 Task: In the Company queenszoo.com, Add note: 'Add a note to conduct a competitive analysis of key competitors.'. Mark checkbox to create task to follow up ': In 3 business days '. Create task, with  description: Physical meeting done, Add due date: Today; Add reminder: 30 Minutes before. Set Priority High and add note: Review the attached proposal. Logged in from softage.1@softage.net
Action: Mouse moved to (107, 65)
Screenshot: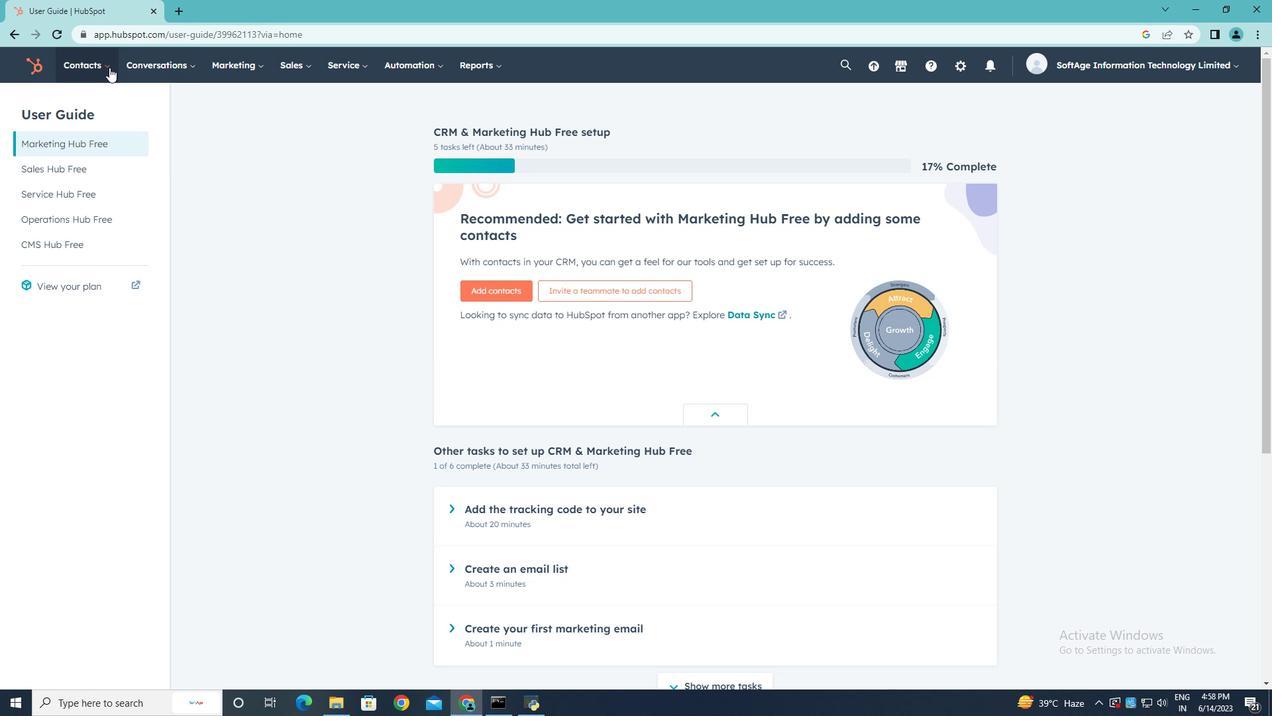 
Action: Mouse pressed left at (107, 65)
Screenshot: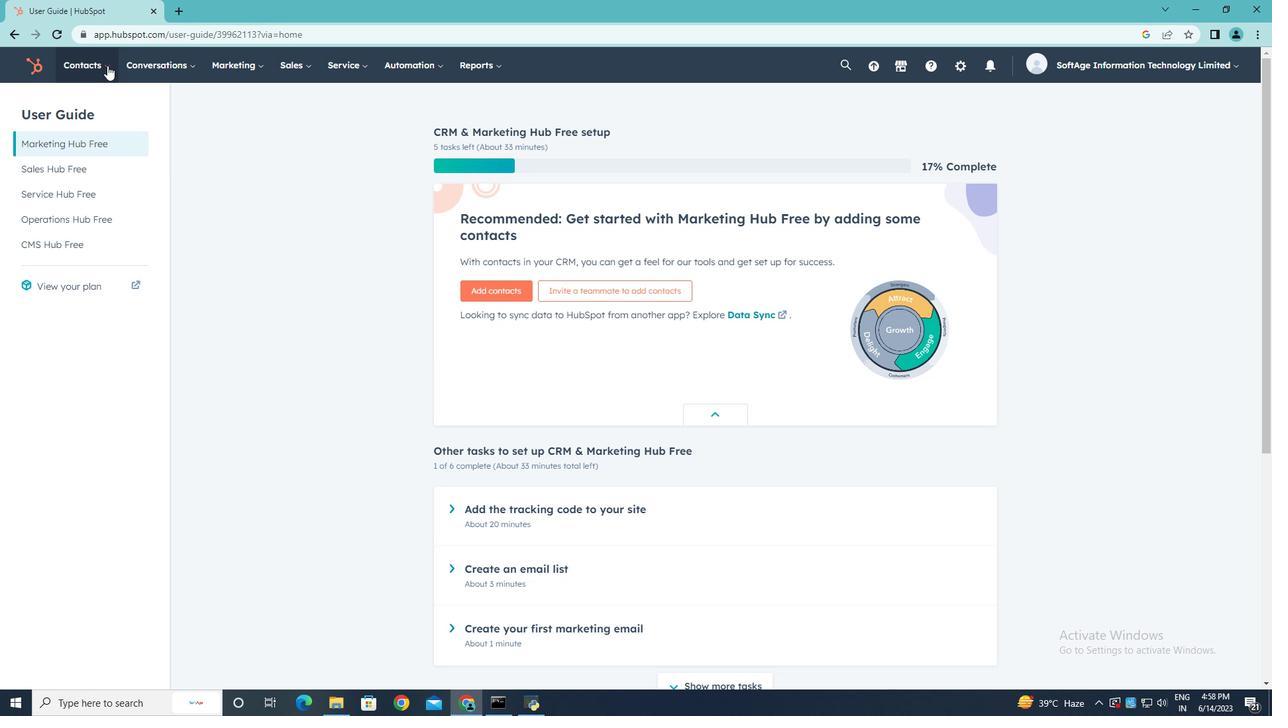
Action: Mouse moved to (94, 127)
Screenshot: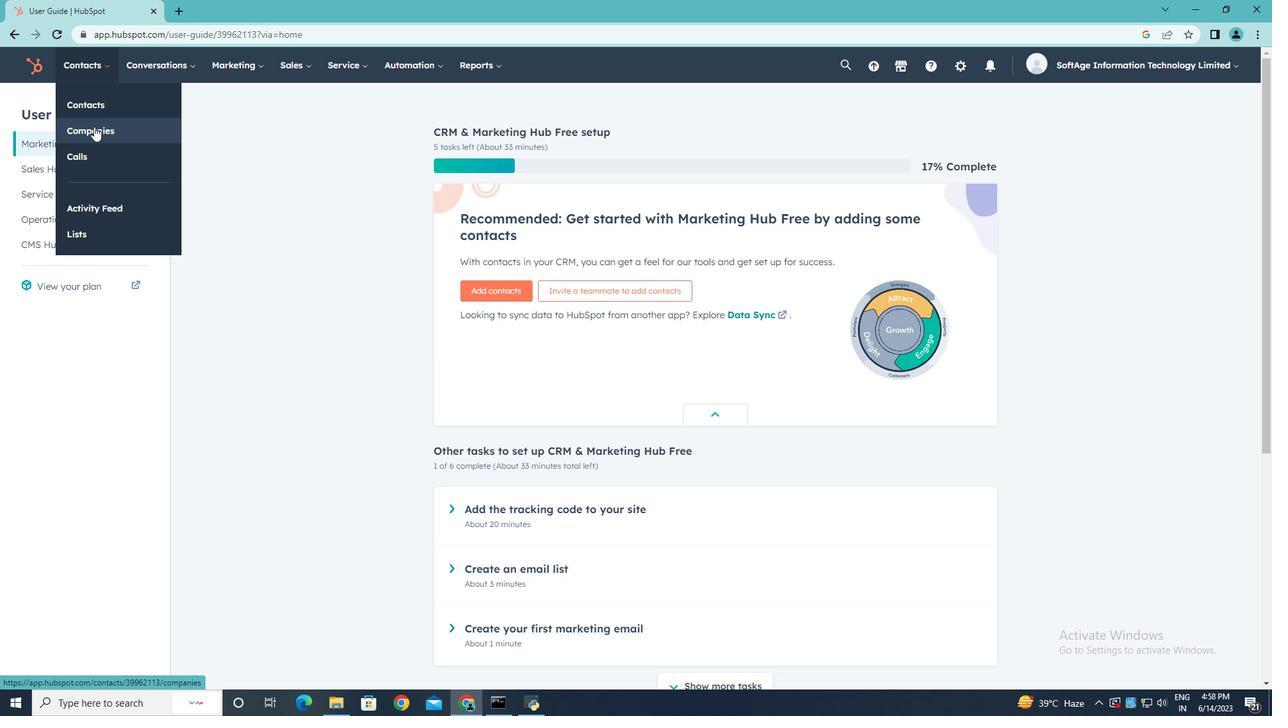 
Action: Mouse pressed left at (94, 127)
Screenshot: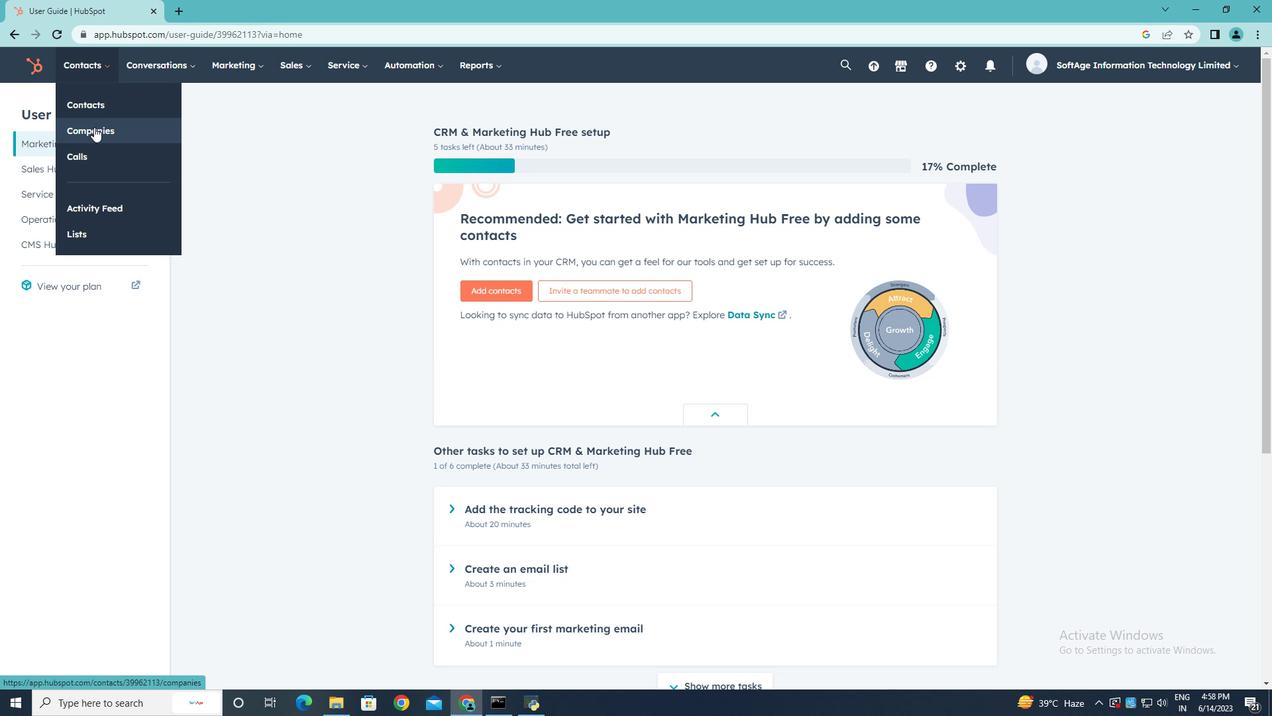 
Action: Mouse moved to (84, 213)
Screenshot: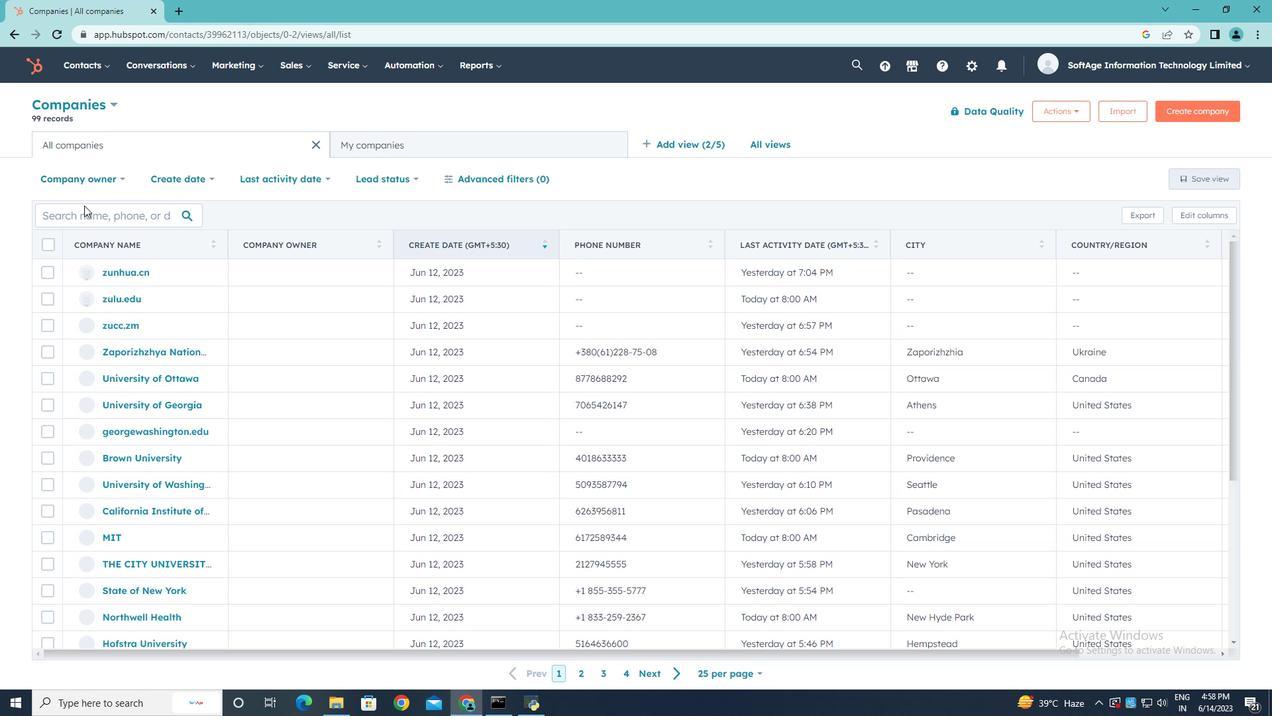 
Action: Mouse pressed left at (84, 213)
Screenshot: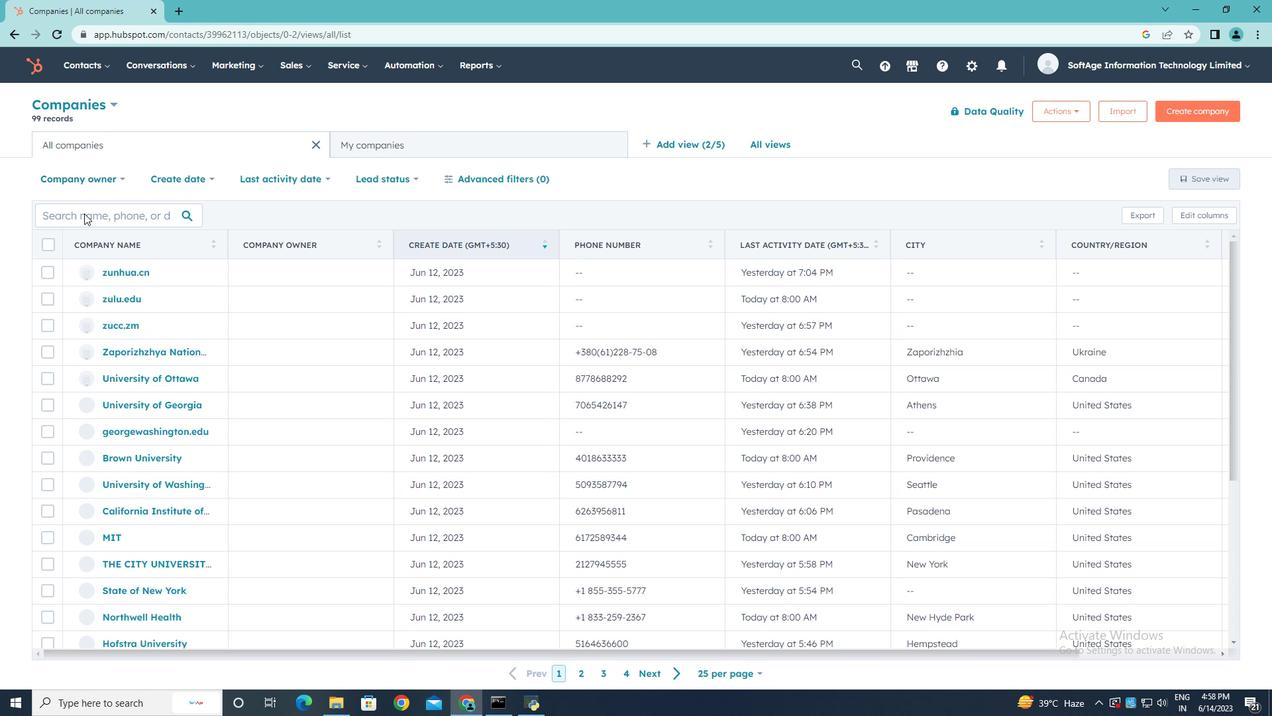 
Action: Key pressed queenszoo.com
Screenshot: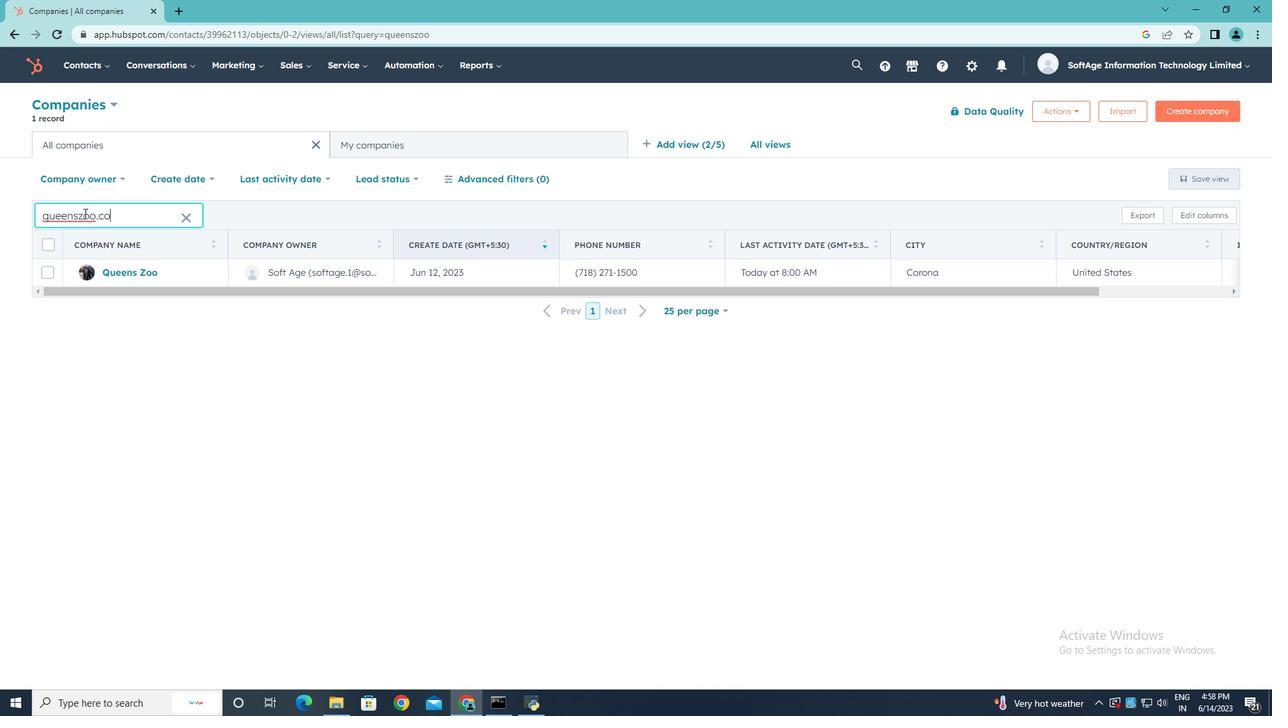 
Action: Mouse moved to (118, 269)
Screenshot: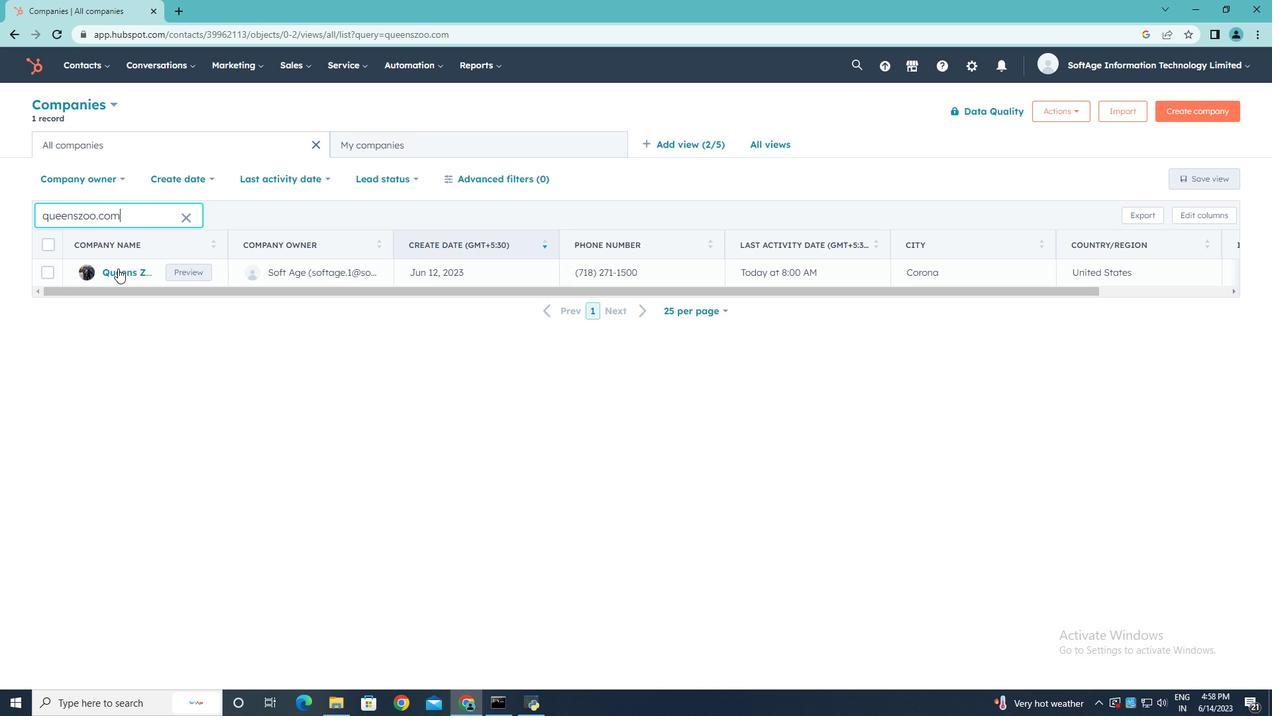 
Action: Mouse pressed left at (118, 269)
Screenshot: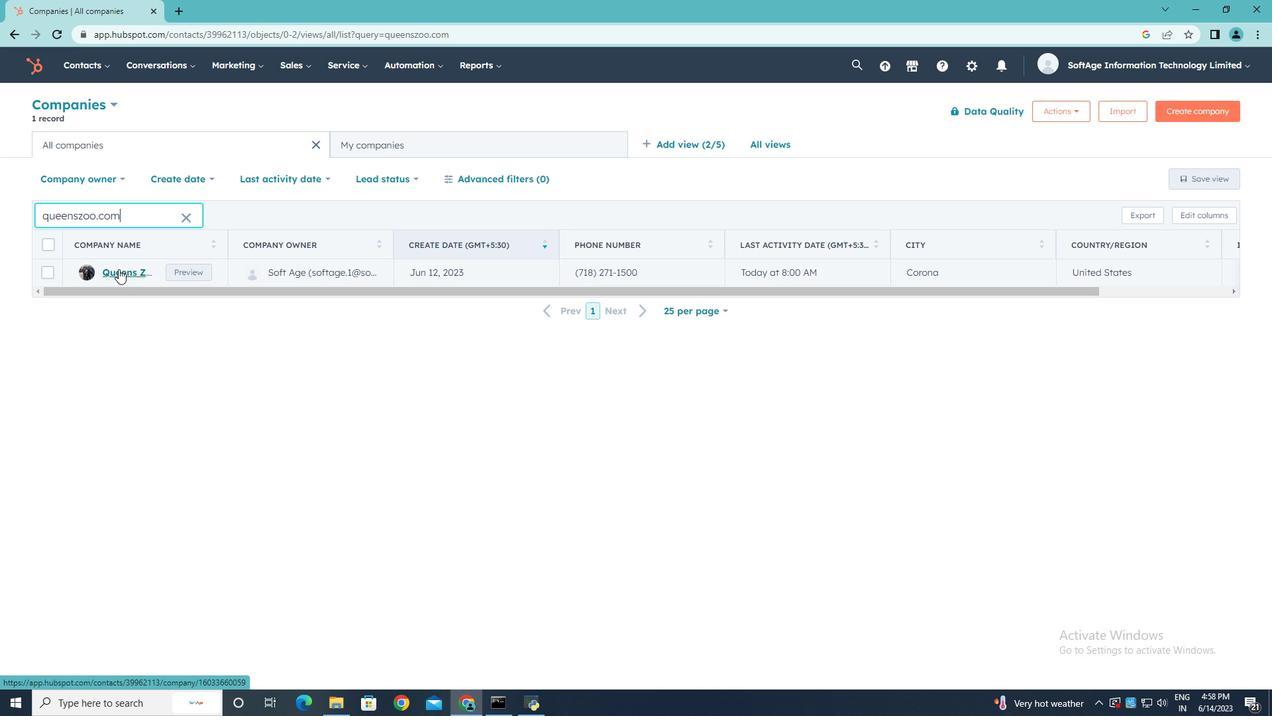 
Action: Key pressed <Key.shift><Key.shift><Key.shift><Key.shift><Key.shift><Key.shift><Key.shift><Key.shift><Key.shift><Key.shift>
Screenshot: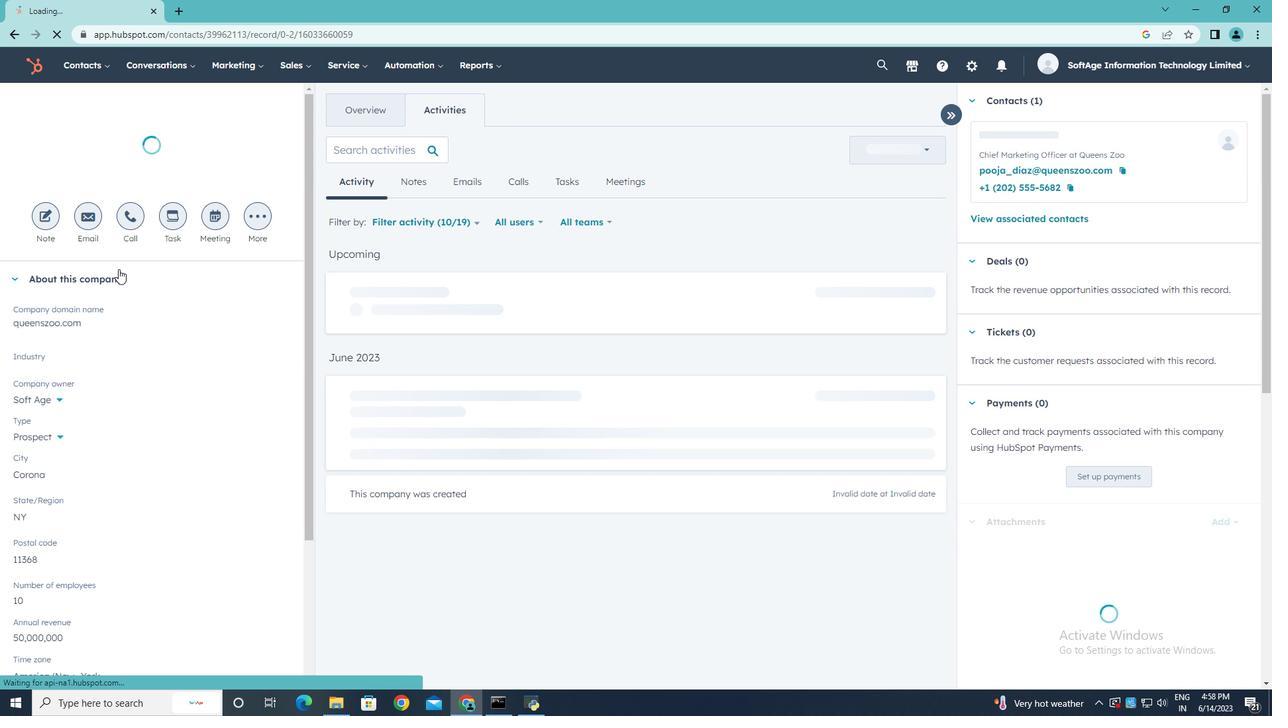 
Action: Mouse moved to (45, 222)
Screenshot: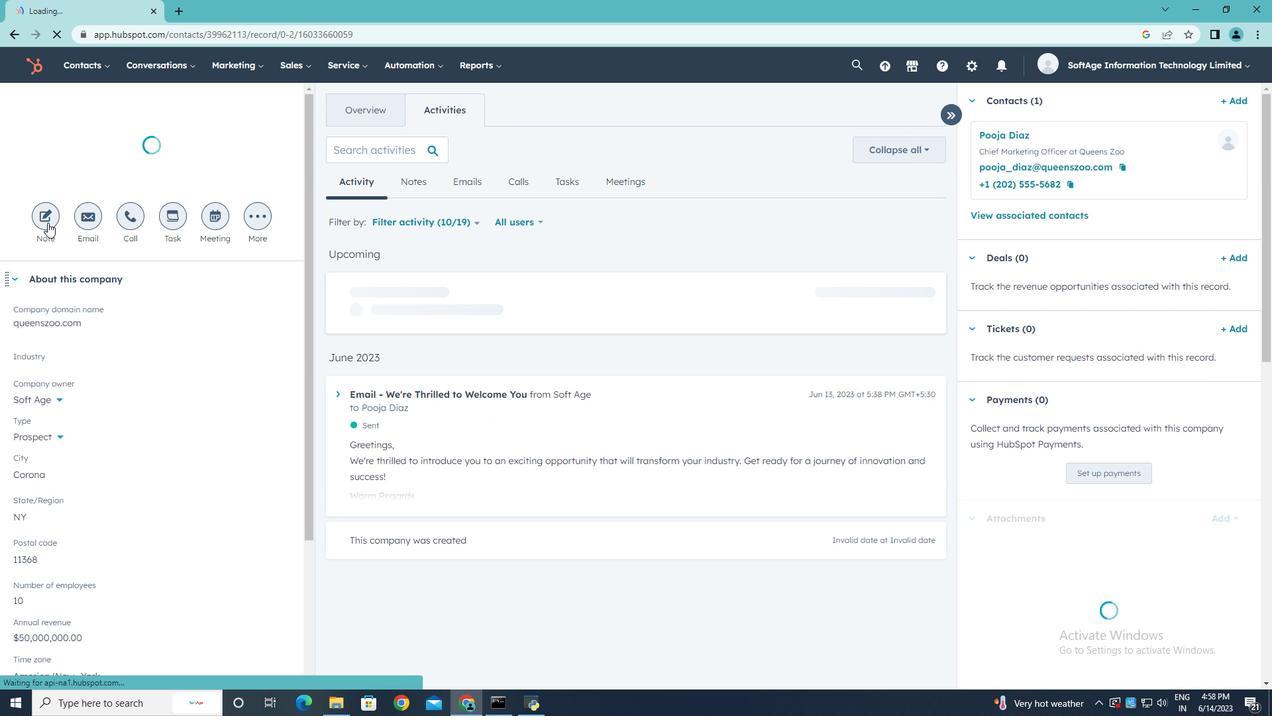 
Action: Mouse pressed left at (45, 222)
Screenshot: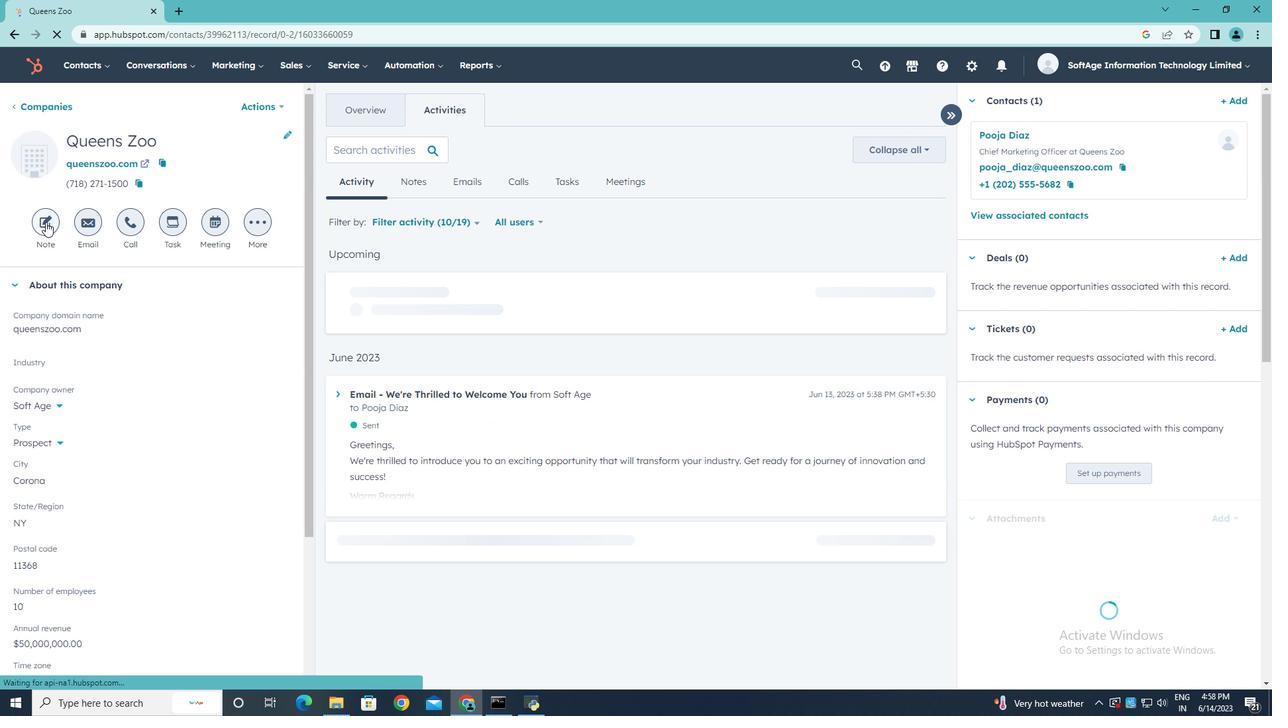 
Action: Key pressed <Key.shift>AAdd<Key.space>a<Key.space>note<Key.space>to<Key.space>conduct<Key.space>a<Key.space>competitive<Key.space>analu<Key.backspace>ysis<Key.space>of<Key.space>key<Key.space>competitors.
Screenshot: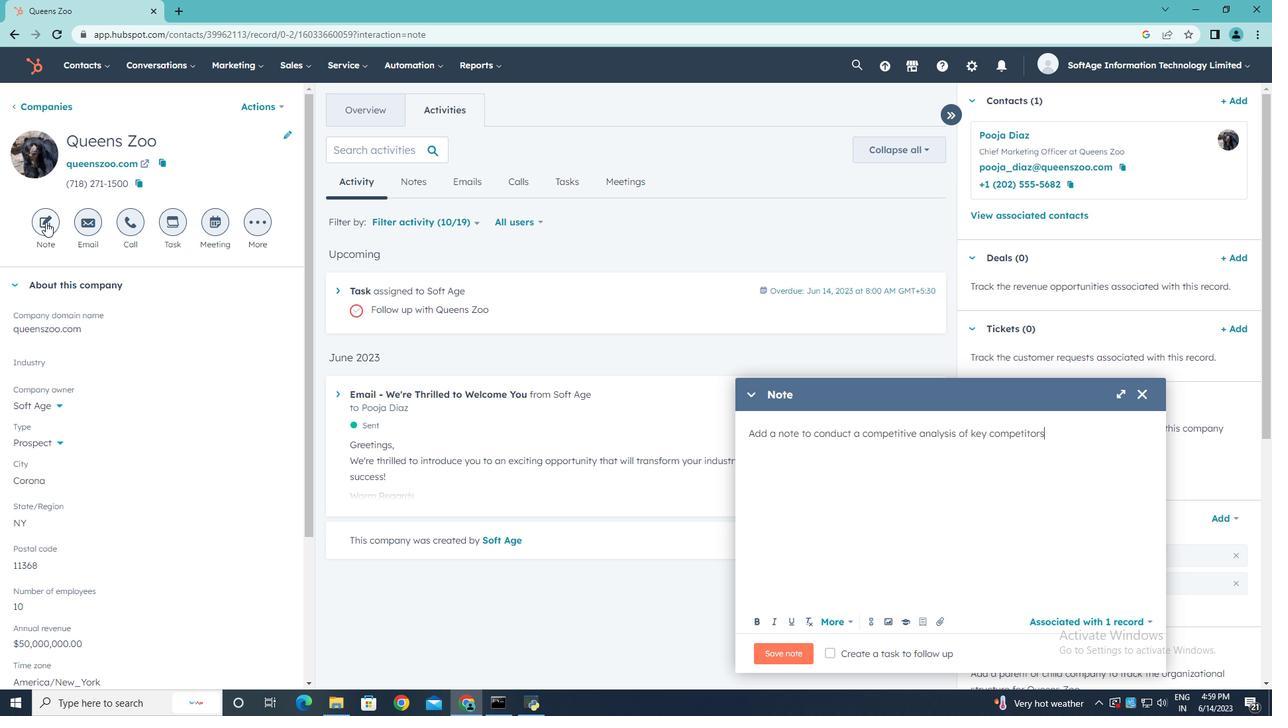 
Action: Mouse moved to (834, 654)
Screenshot: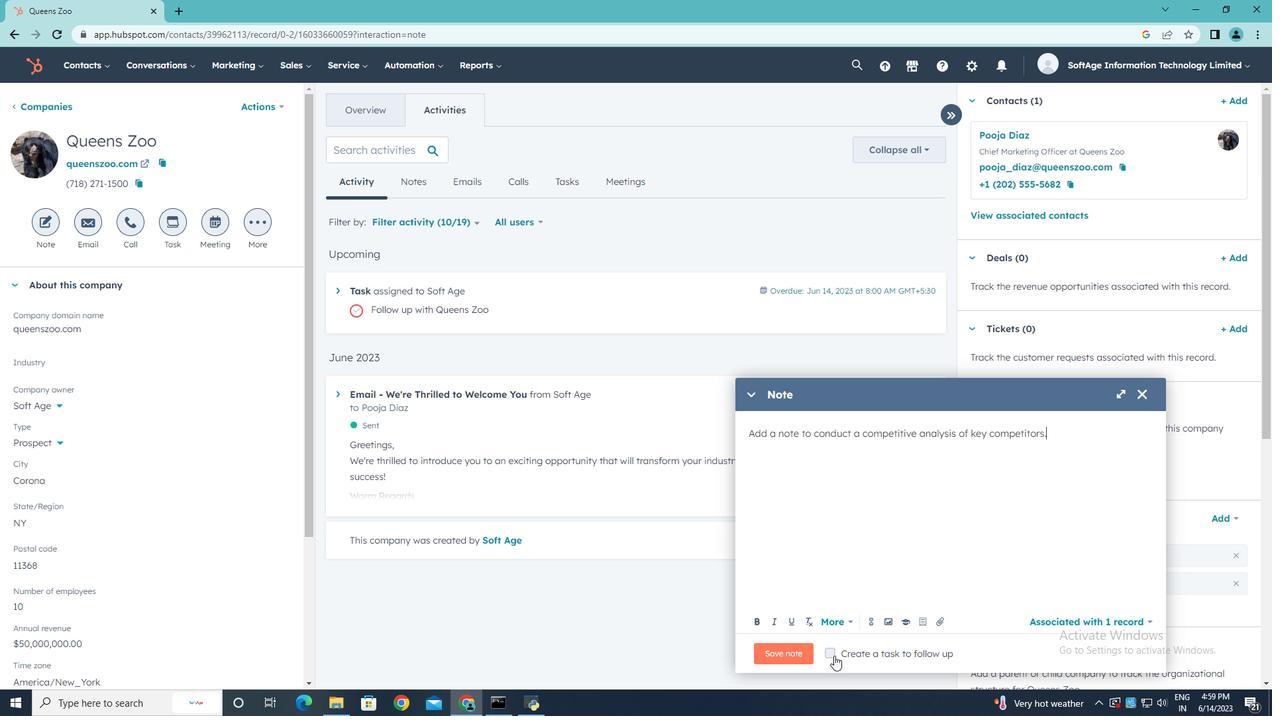
Action: Mouse pressed left at (834, 654)
Screenshot: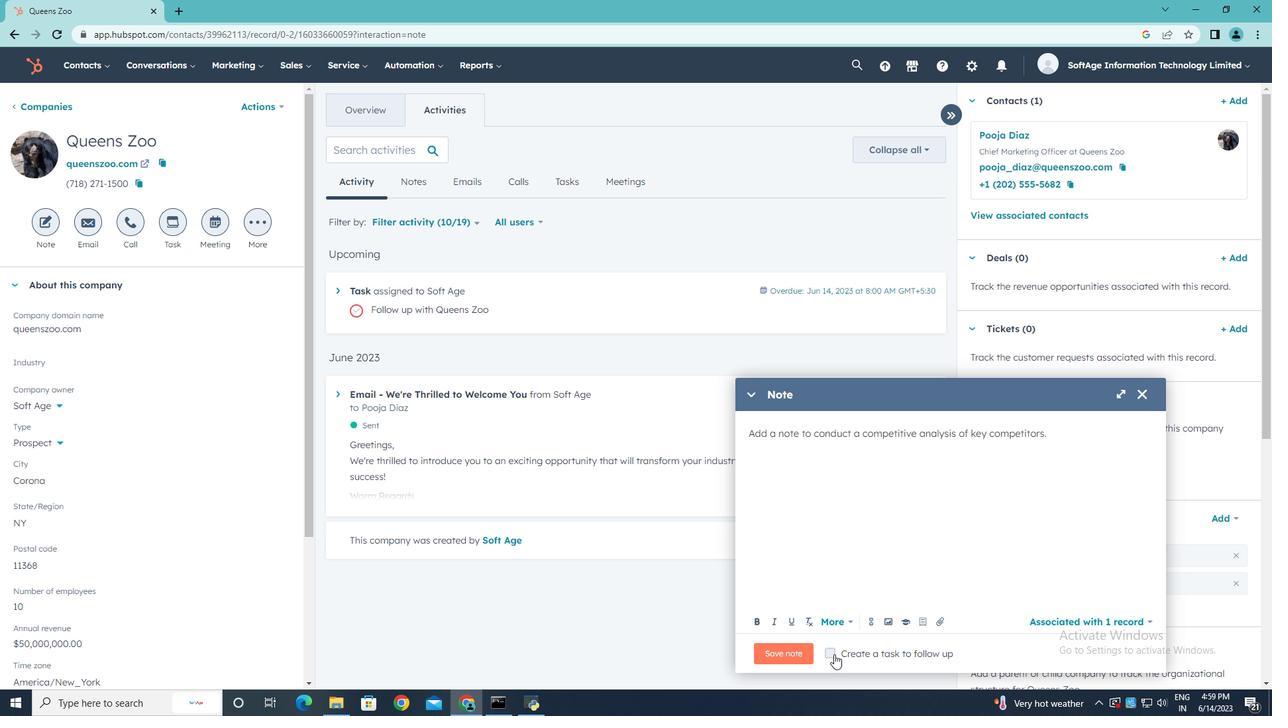 
Action: Mouse moved to (1099, 651)
Screenshot: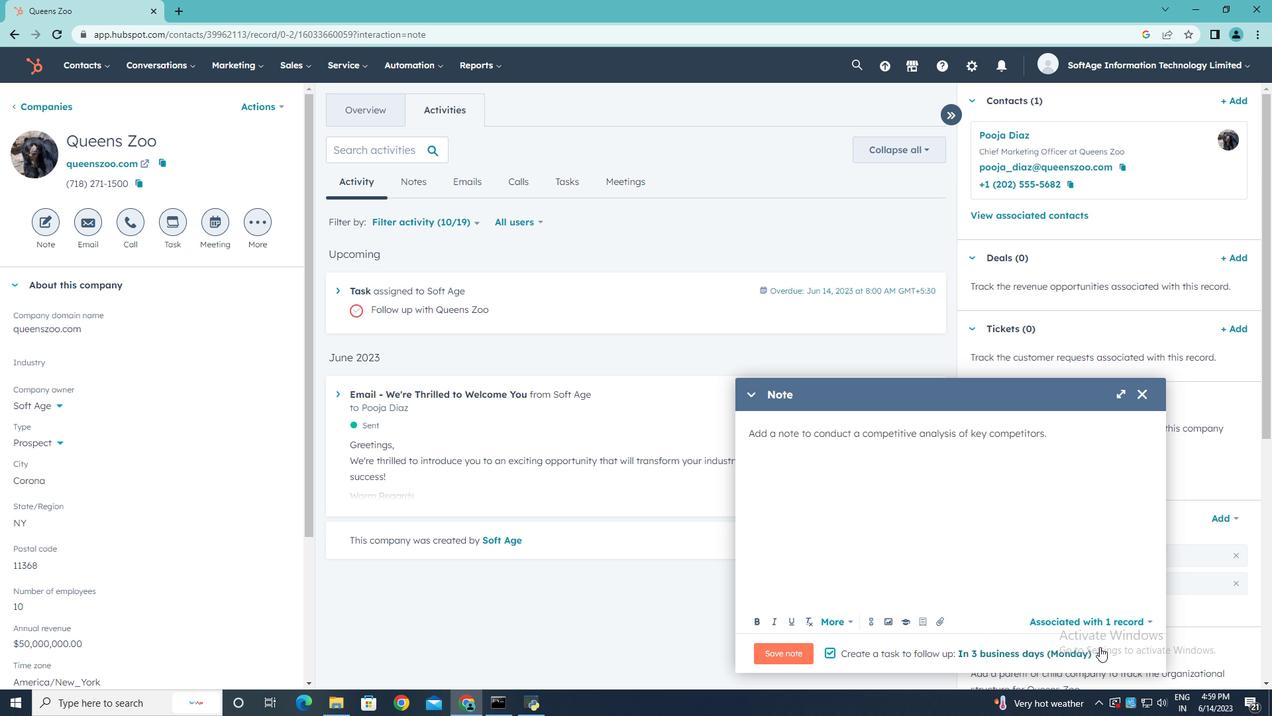 
Action: Mouse pressed left at (1099, 651)
Screenshot: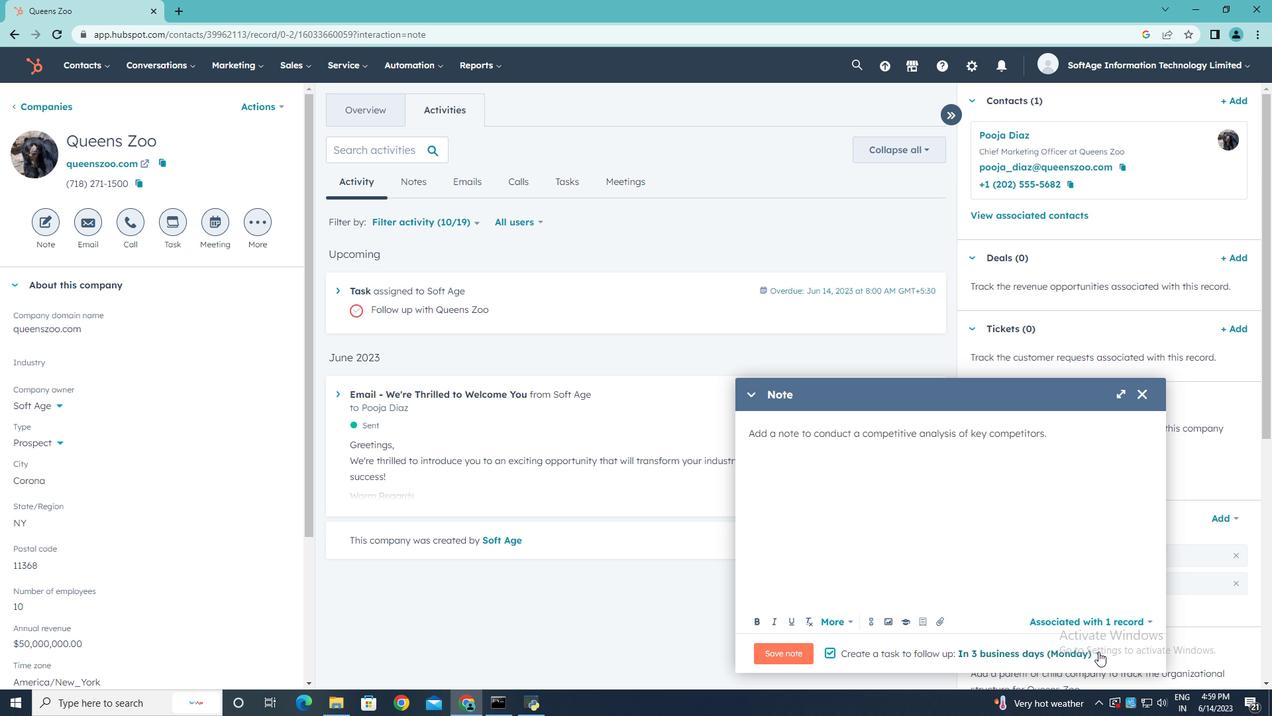 
Action: Mouse moved to (1052, 526)
Screenshot: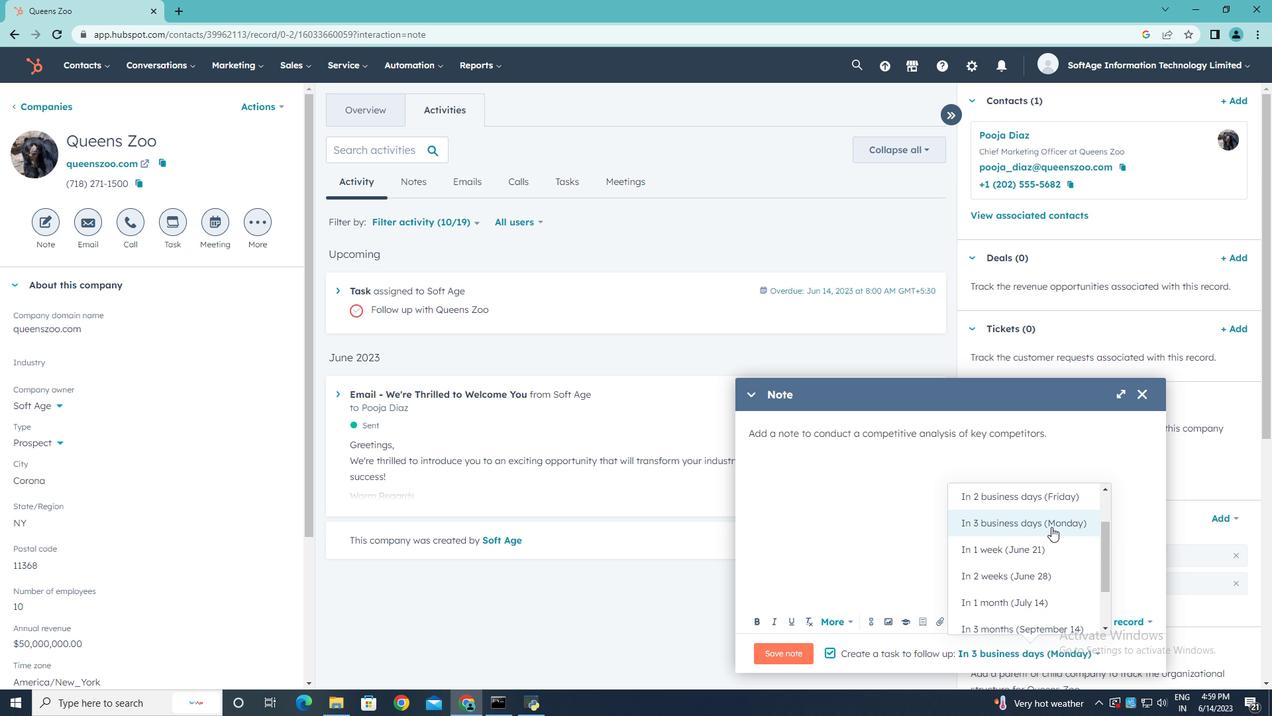 
Action: Mouse pressed left at (1052, 526)
Screenshot: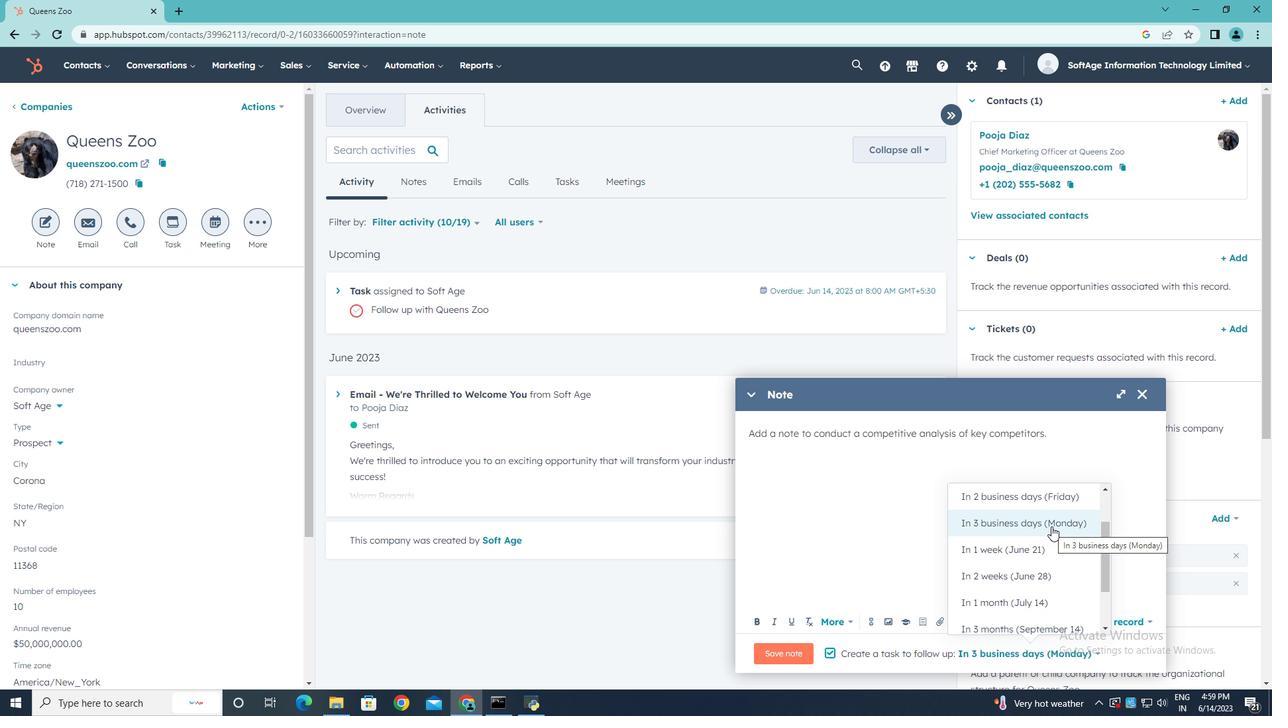
Action: Mouse moved to (789, 655)
Screenshot: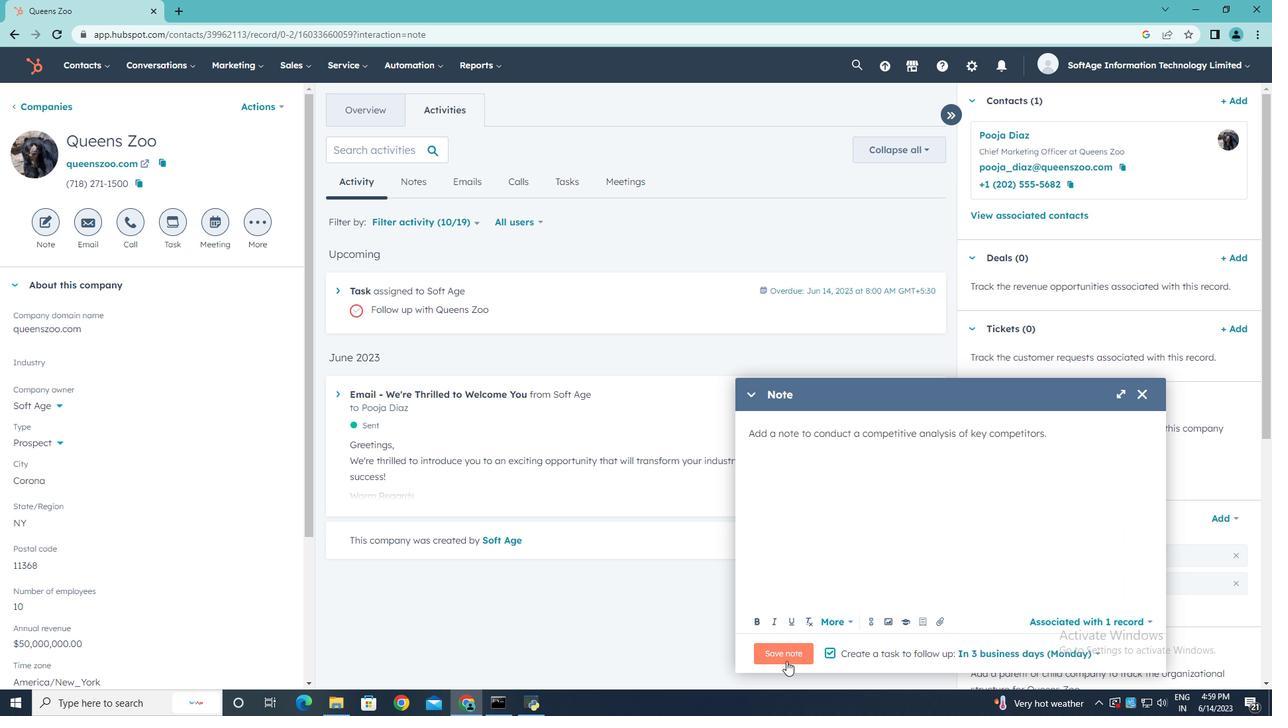 
Action: Mouse pressed left at (789, 655)
Screenshot: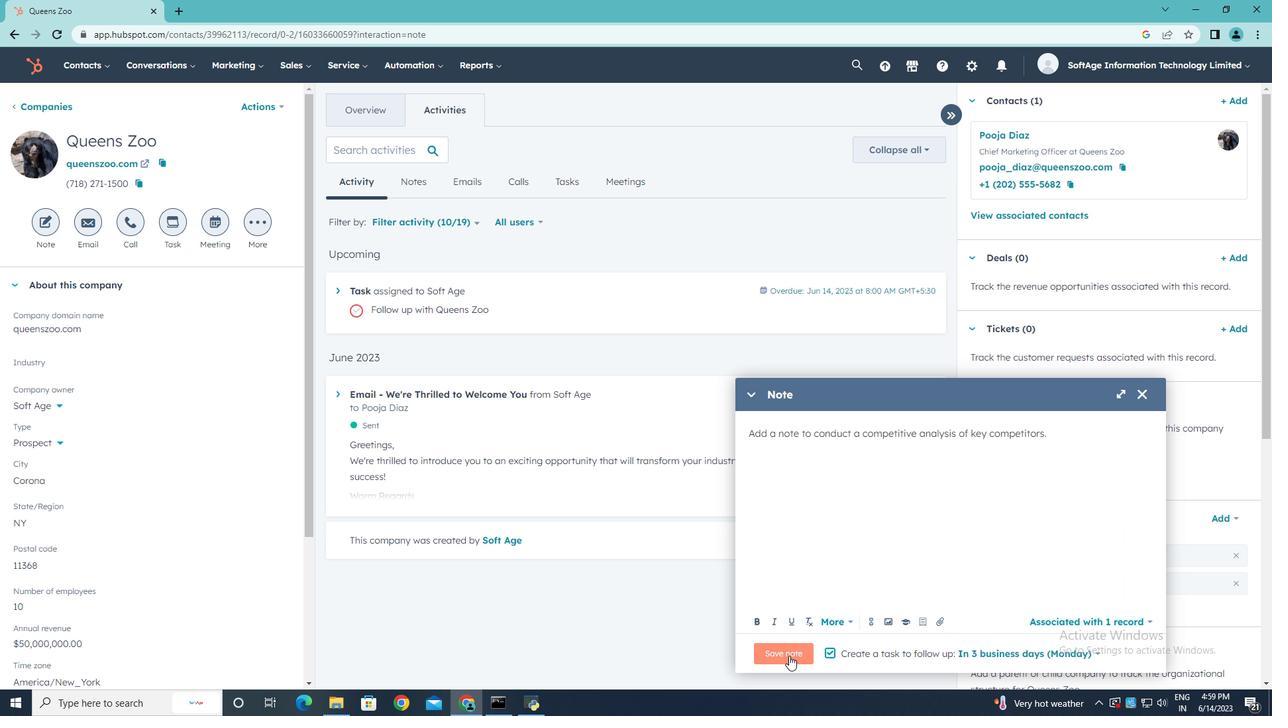 
Action: Mouse moved to (170, 219)
Screenshot: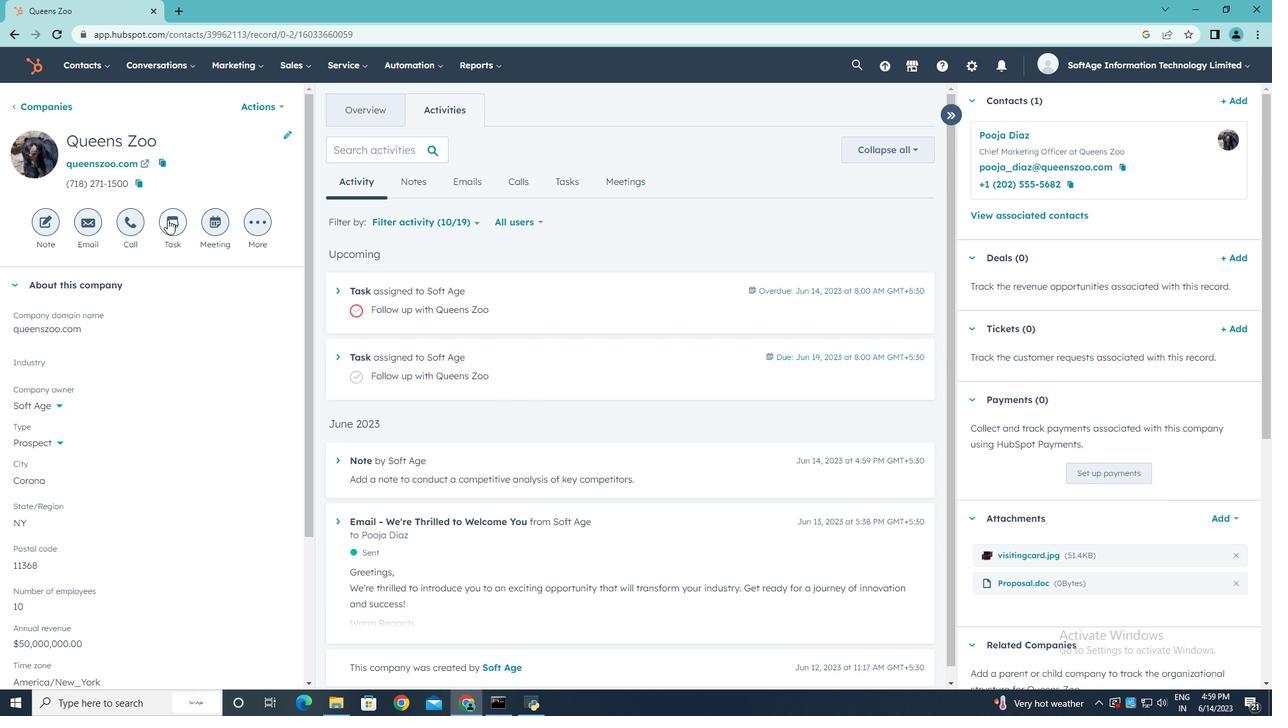 
Action: Mouse pressed left at (170, 219)
Screenshot: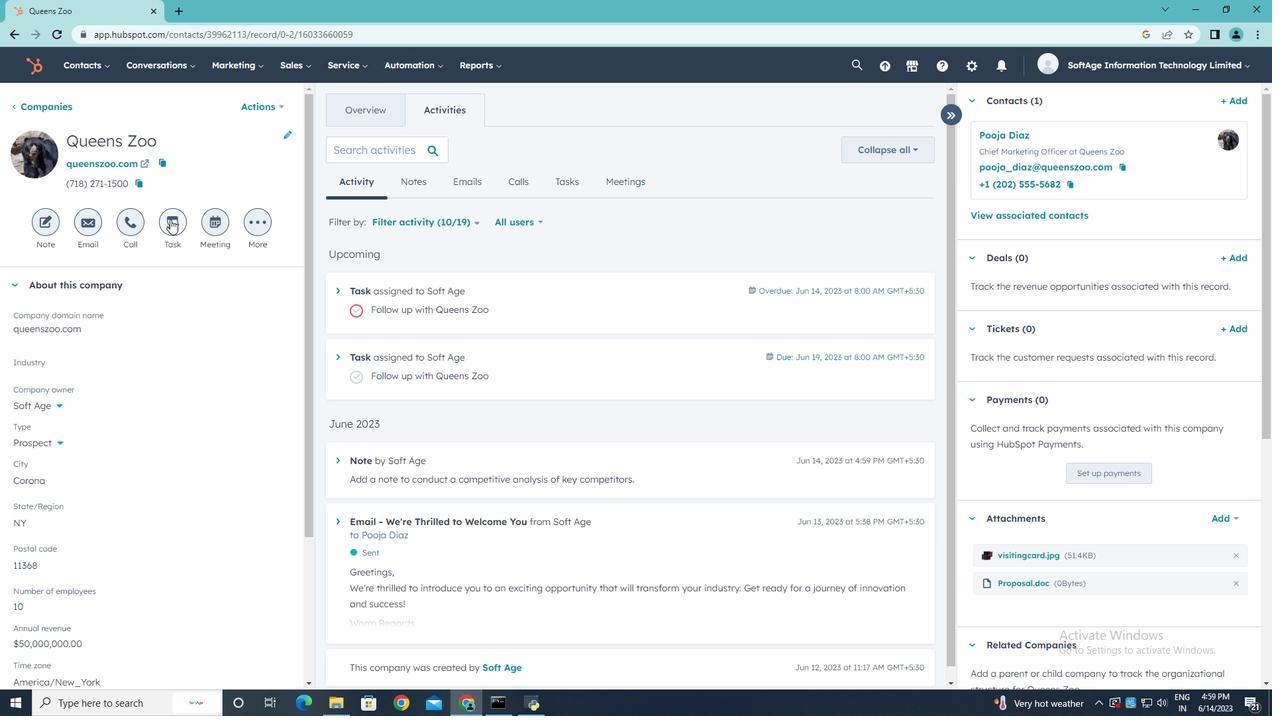 
Action: Mouse moved to (832, 371)
Screenshot: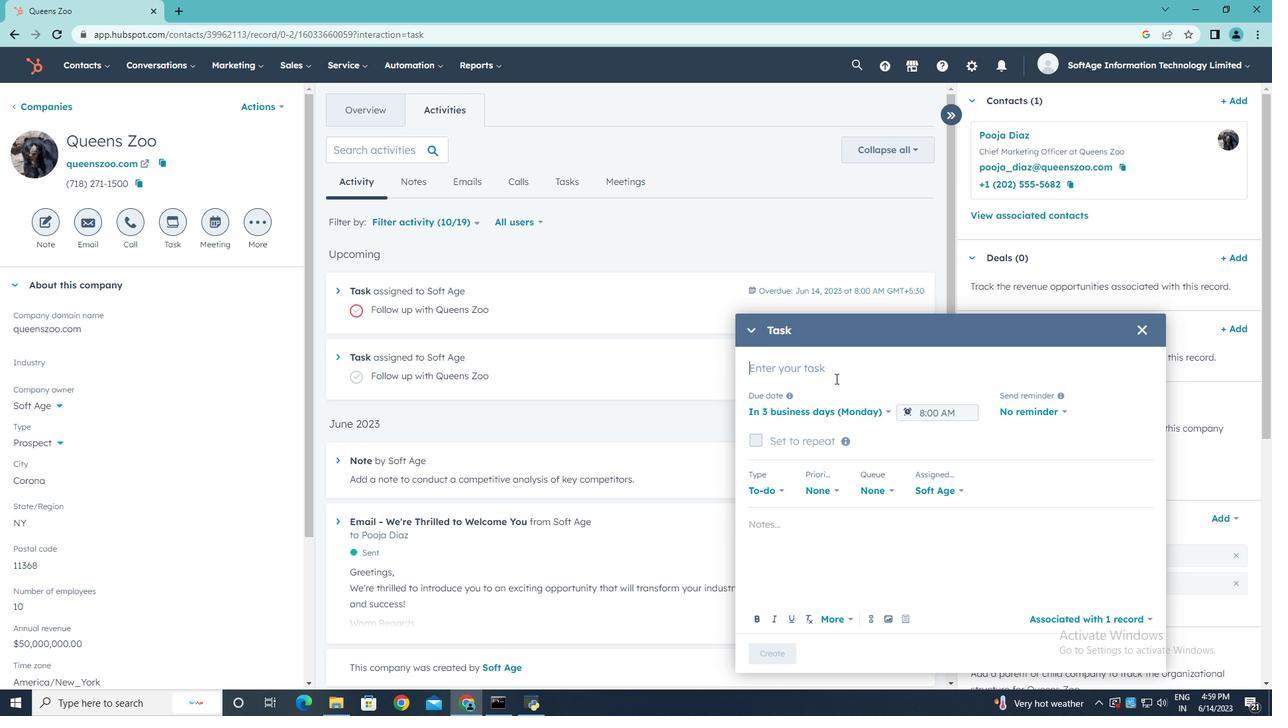 
Action: Mouse pressed left at (832, 371)
Screenshot: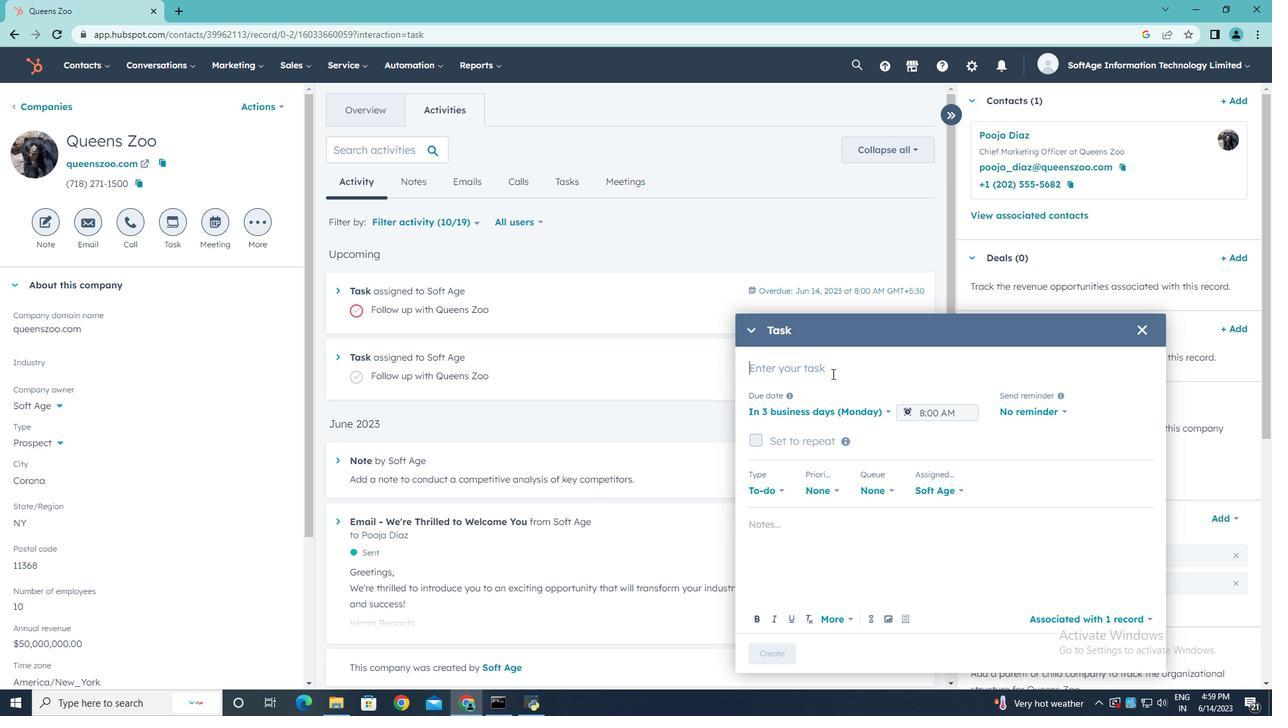 
Action: Key pressed <Key.shift><Key.shift><Key.shift><Key.shift><Key.shift><Key.shift><Key.shift><Key.shift><Key.shift><Key.shift><Key.shift><Key.shift><Key.shift><Key.shift>Physical<Key.space>meeting<Key.space>doi<Key.backspace>ne<Key.space>
Screenshot: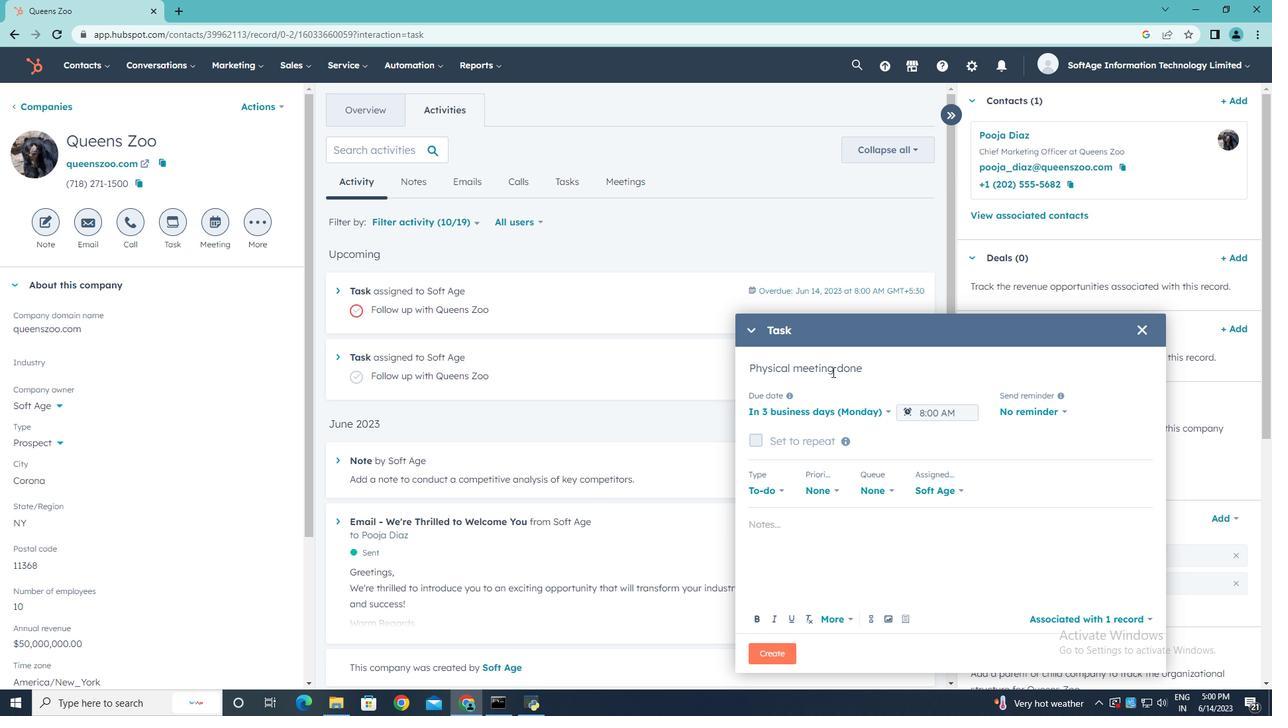 
Action: Mouse moved to (885, 411)
Screenshot: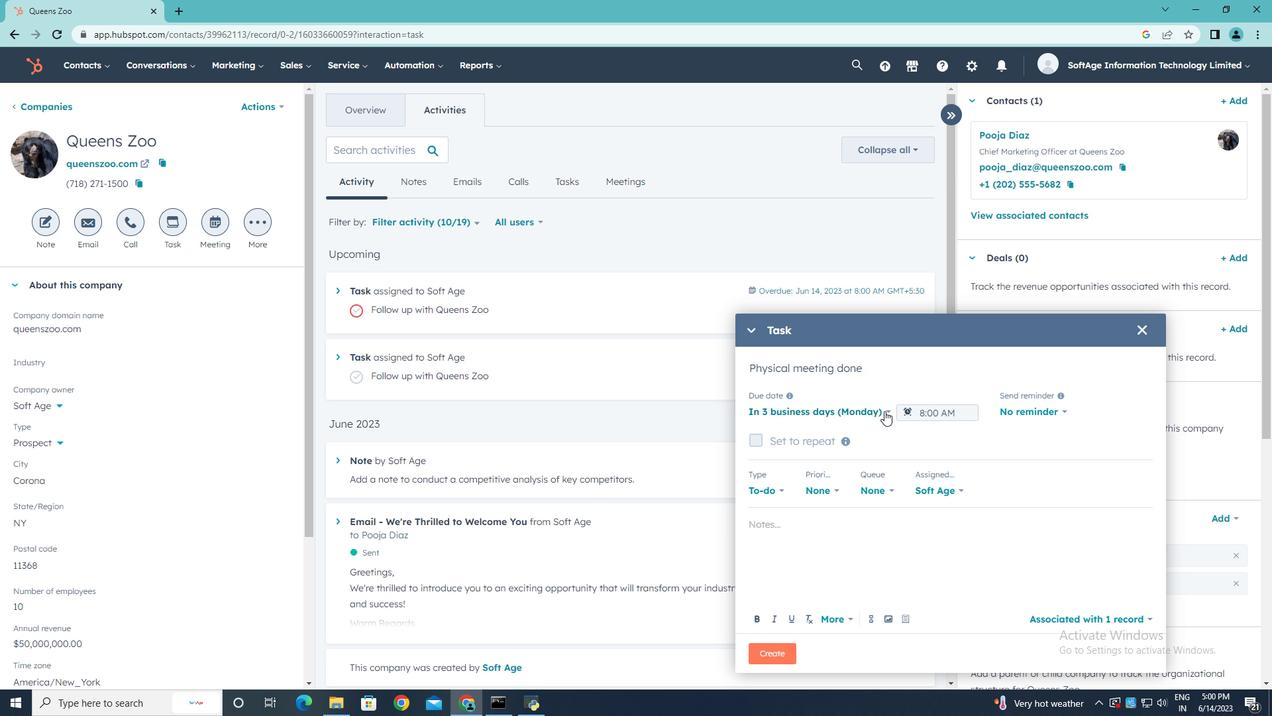 
Action: Mouse pressed left at (885, 411)
Screenshot: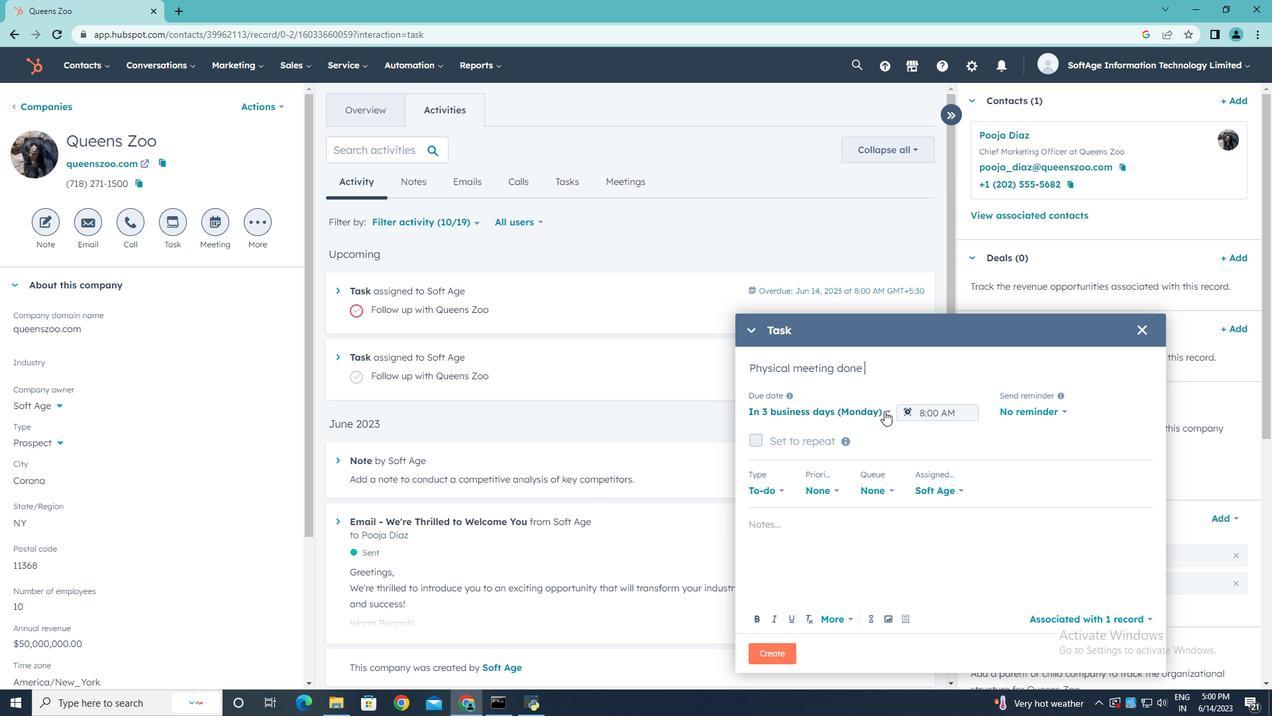 
Action: Mouse moved to (836, 457)
Screenshot: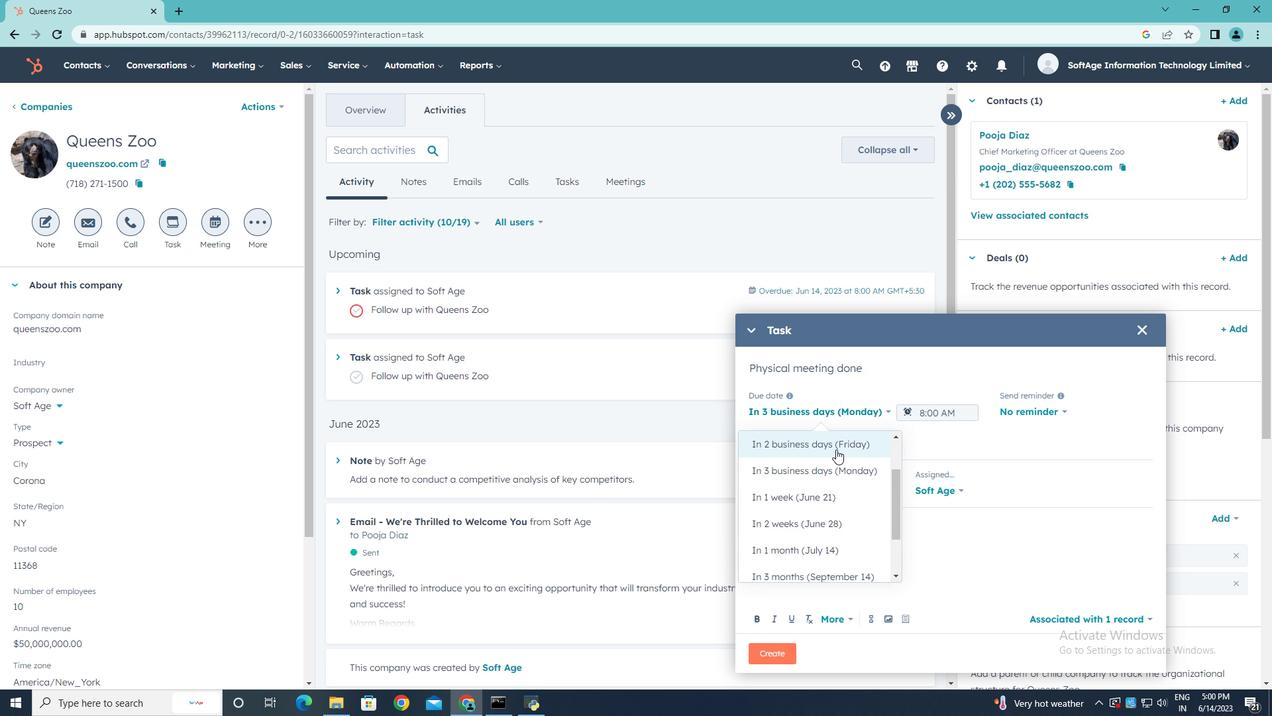 
Action: Mouse scrolled (836, 458) with delta (0, 0)
Screenshot: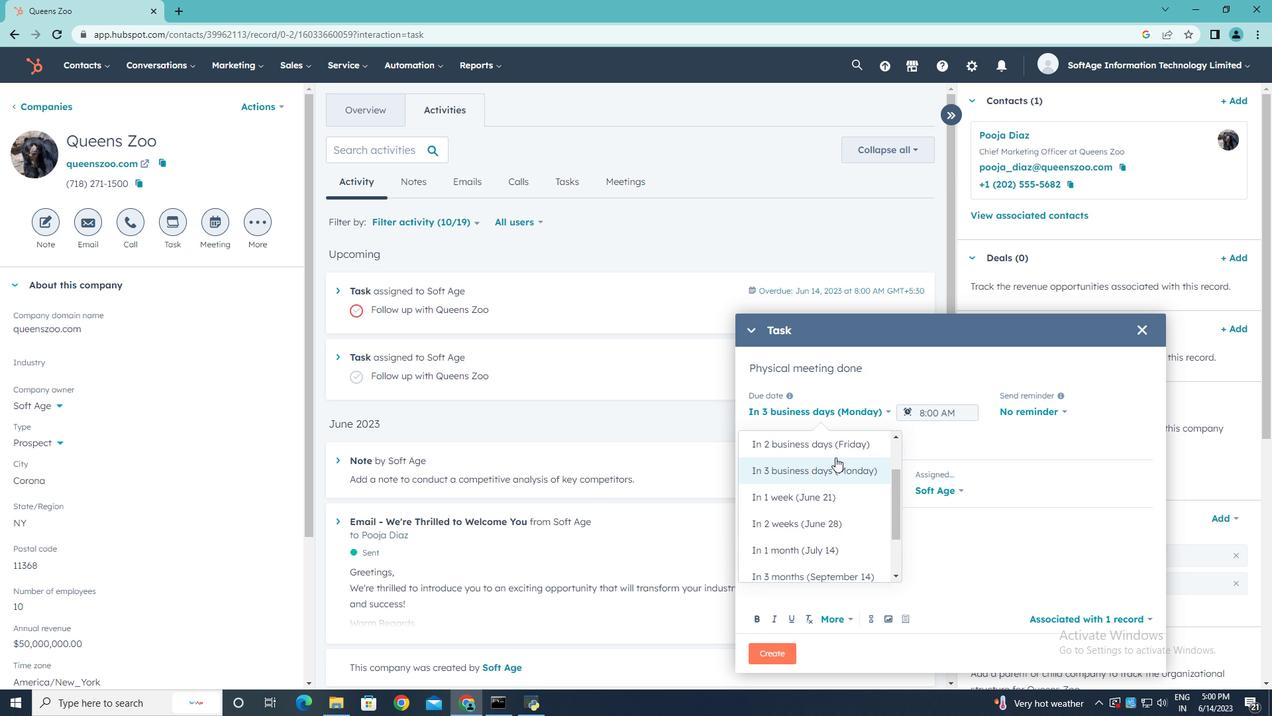 
Action: Mouse moved to (825, 471)
Screenshot: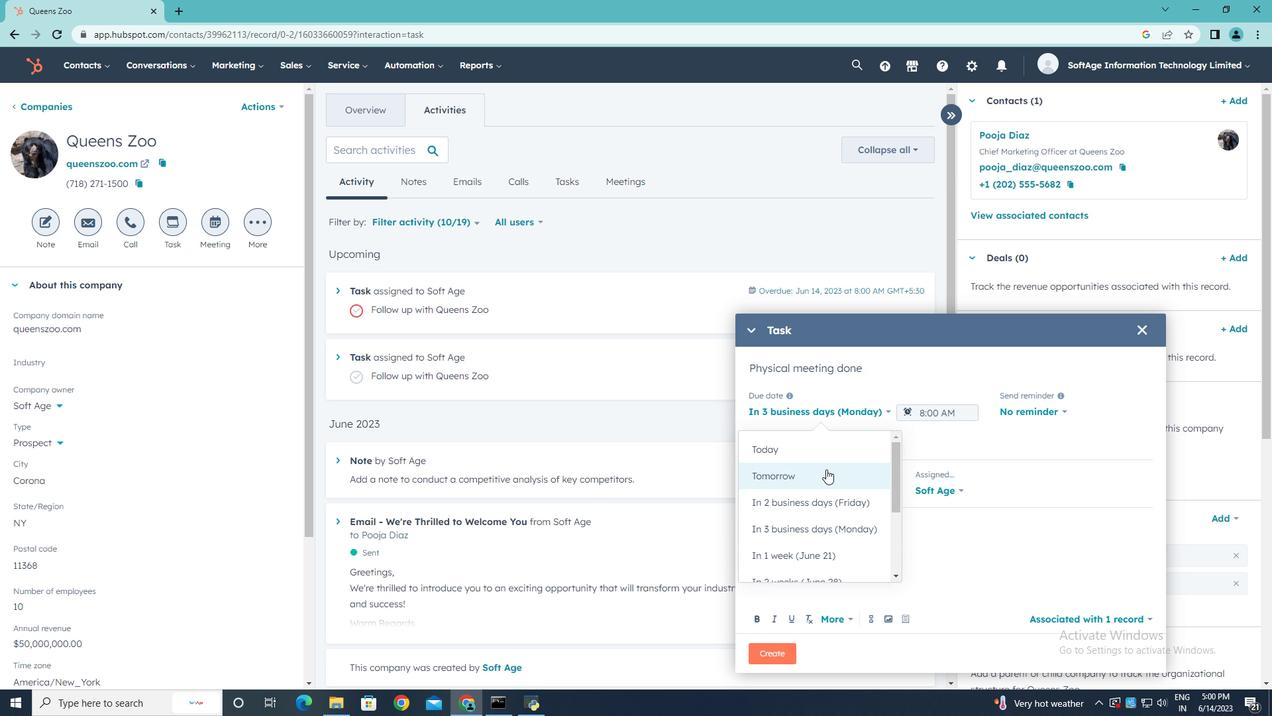 
Action: Mouse pressed left at (825, 471)
Screenshot: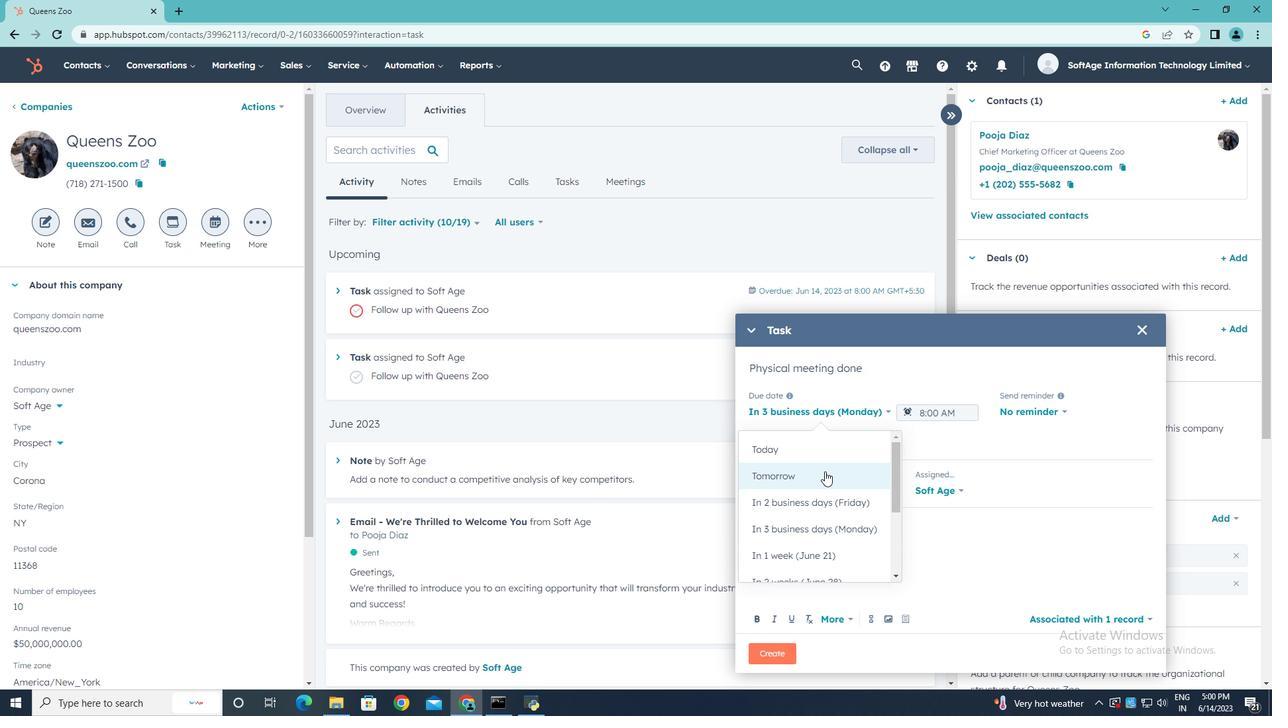 
Action: Mouse moved to (977, 413)
Screenshot: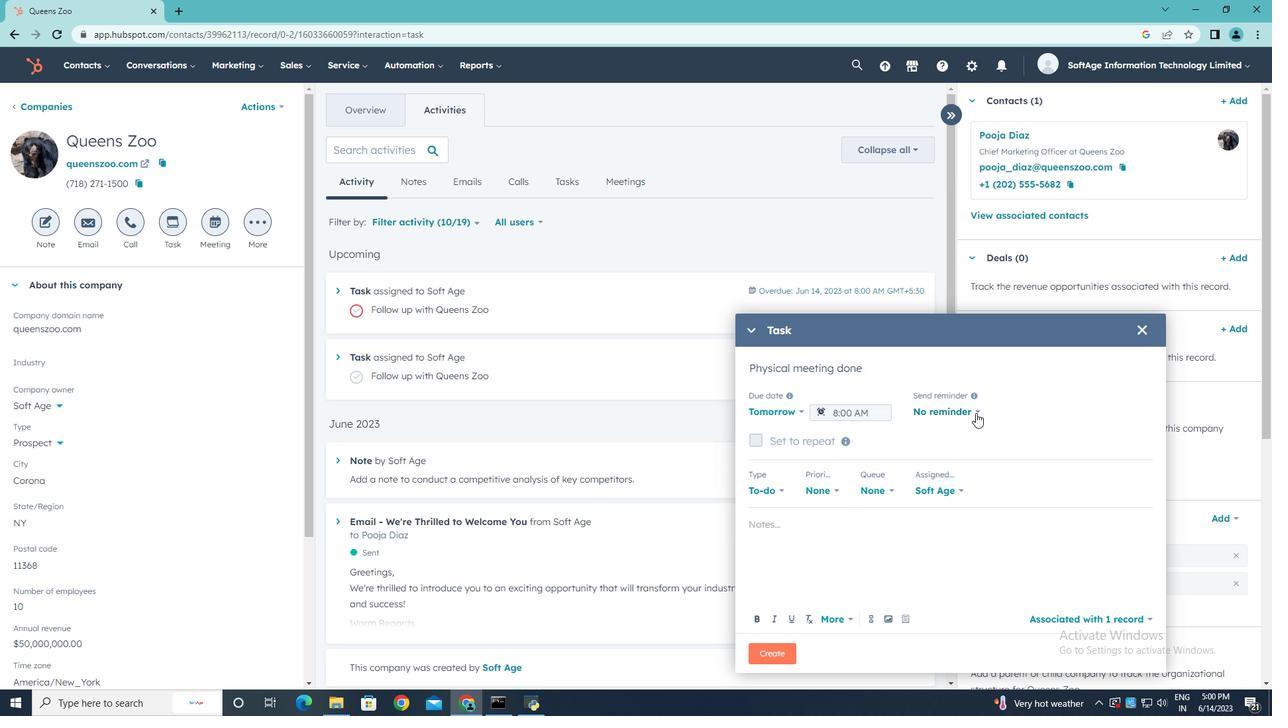 
Action: Mouse pressed left at (977, 413)
Screenshot: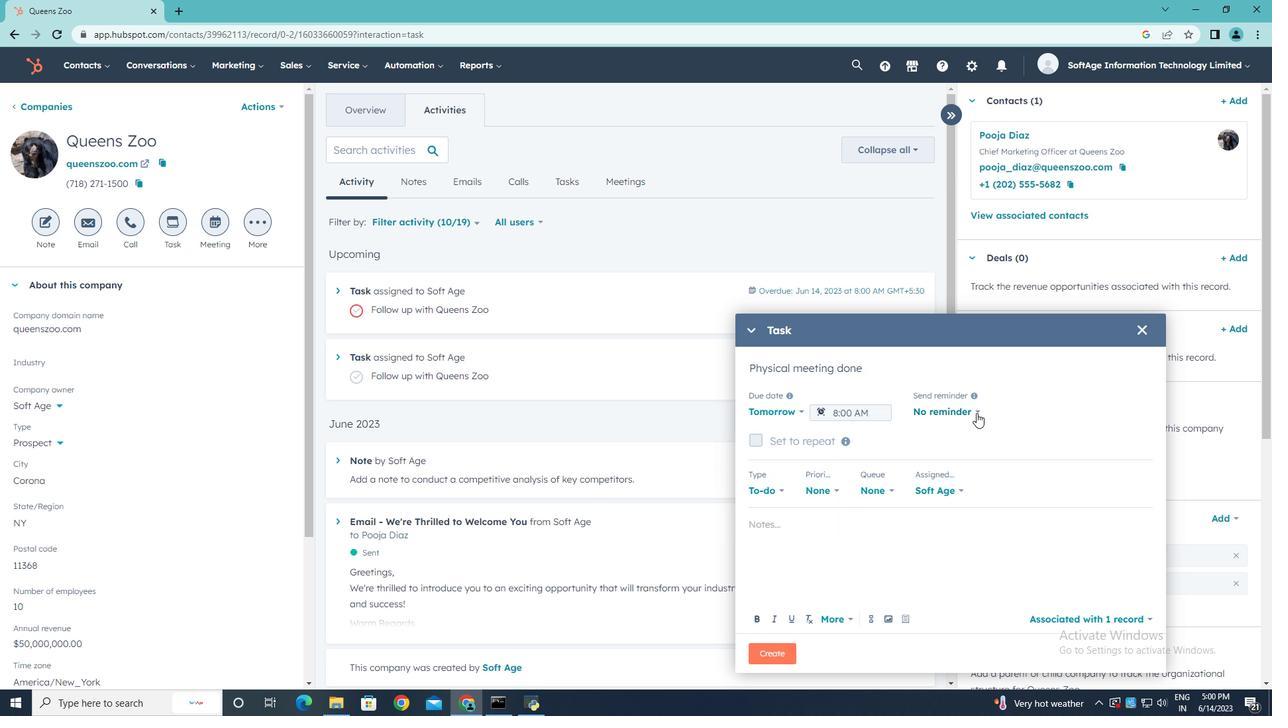 
Action: Mouse moved to (946, 499)
Screenshot: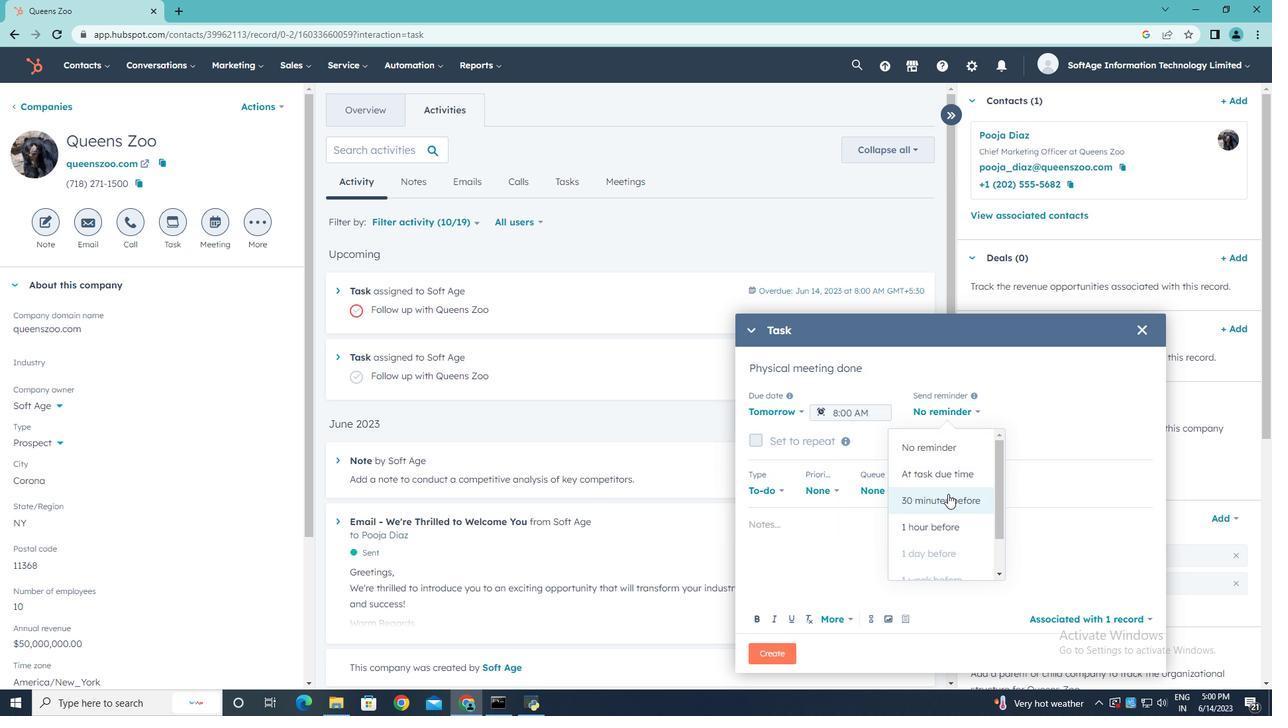
Action: Mouse pressed left at (946, 499)
Screenshot: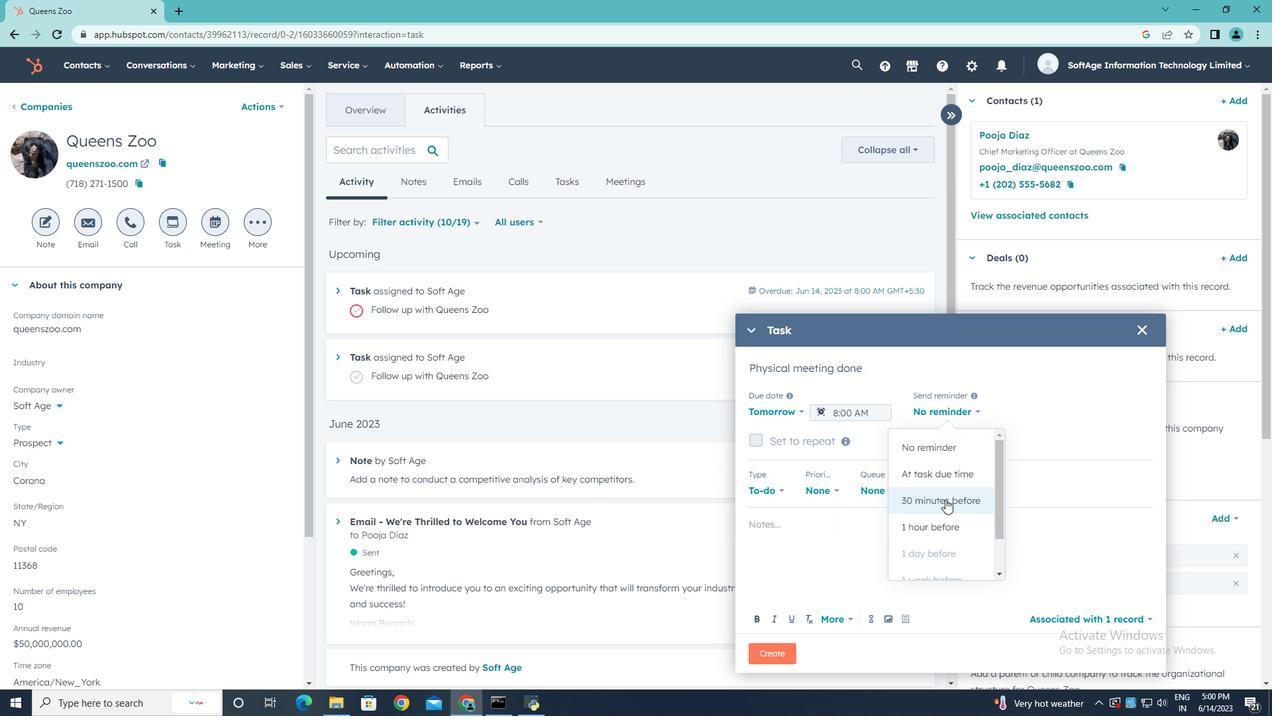 
Action: Mouse moved to (836, 491)
Screenshot: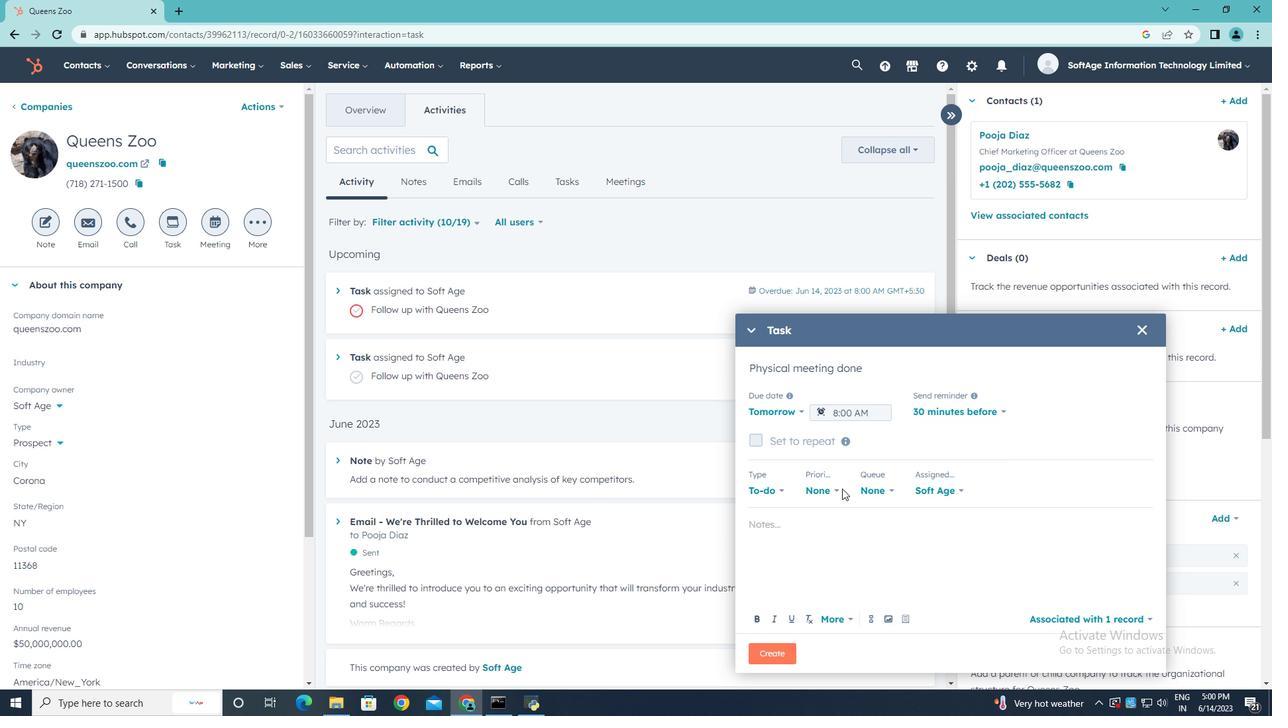
Action: Mouse pressed left at (836, 491)
Screenshot: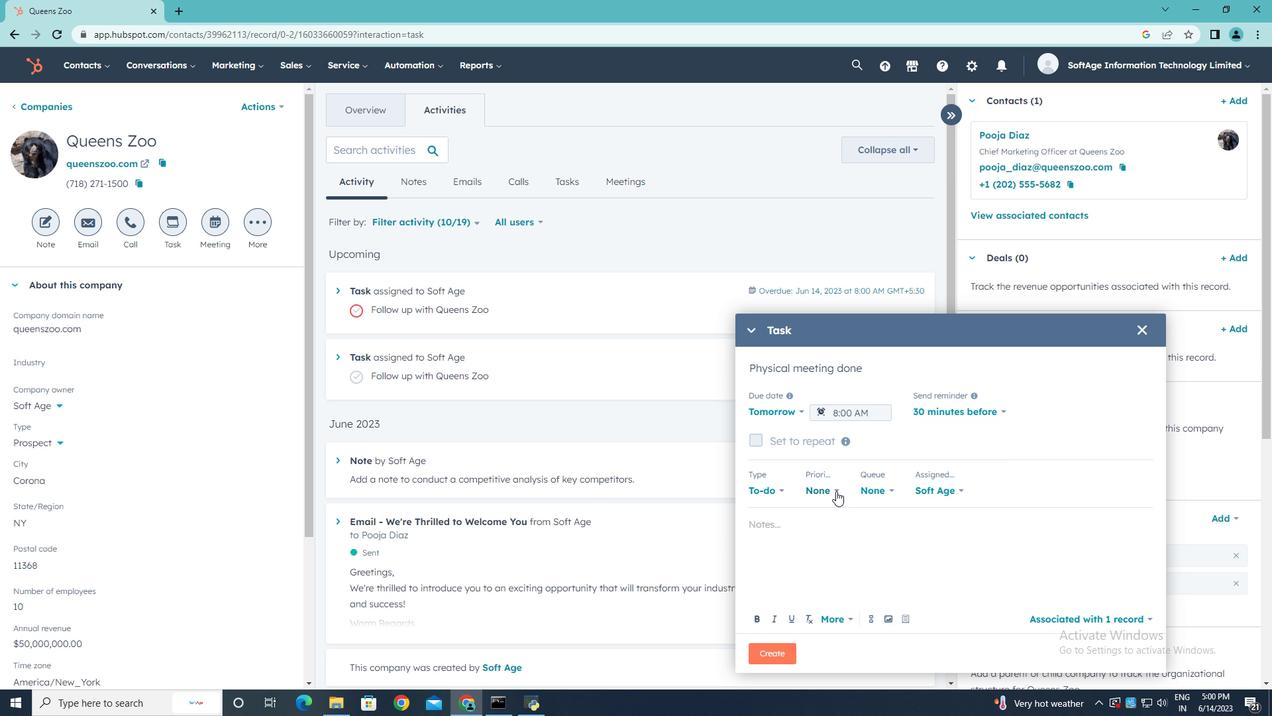 
Action: Mouse moved to (819, 606)
Screenshot: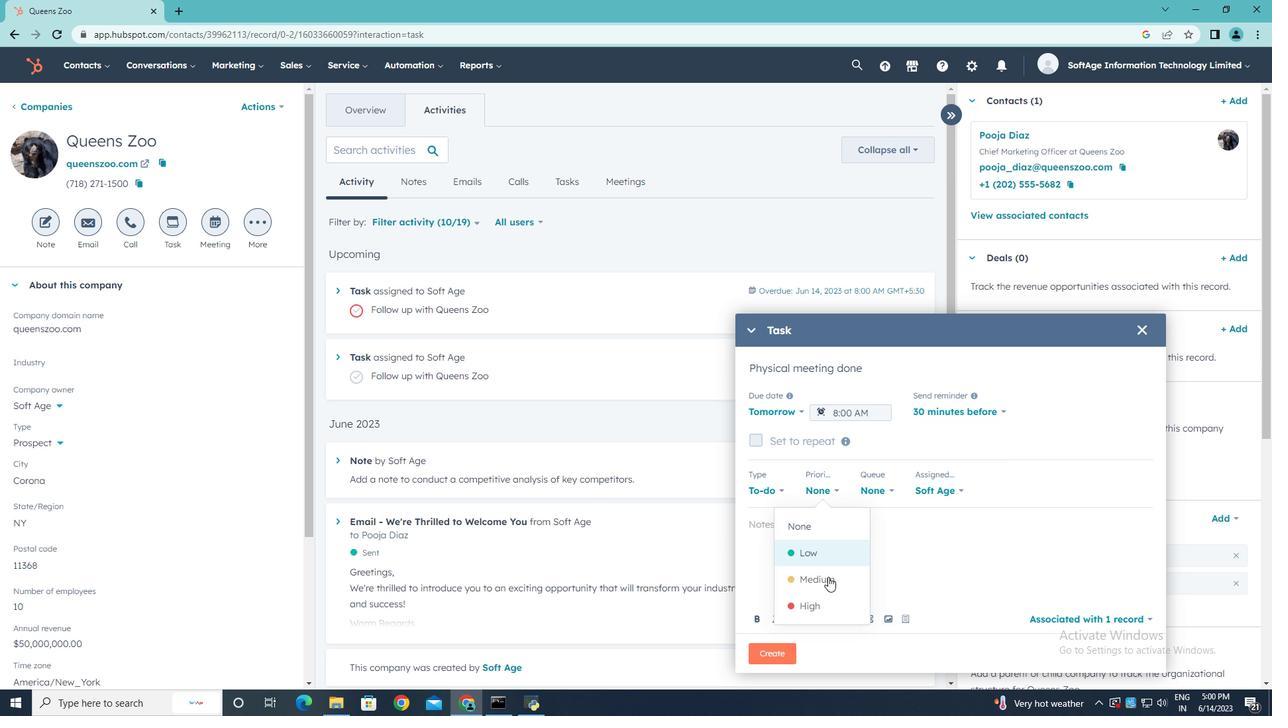 
Action: Mouse pressed left at (819, 606)
Screenshot: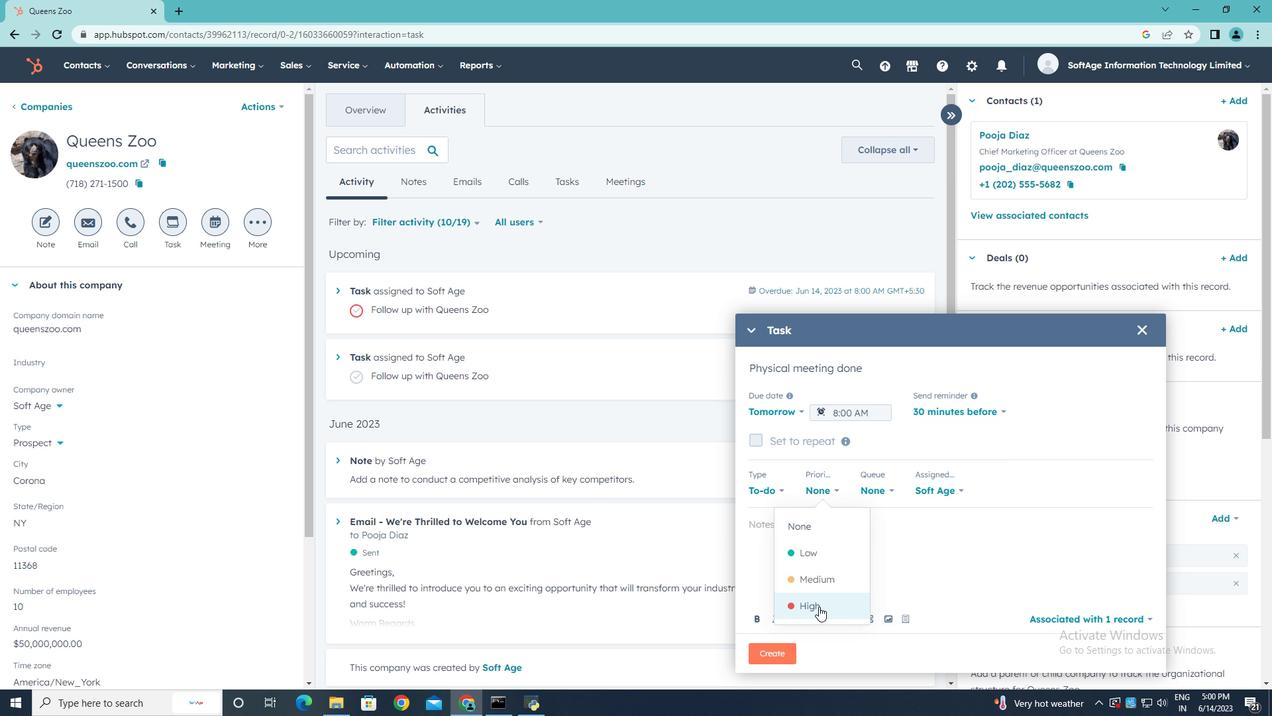 
Action: Mouse moved to (800, 529)
Screenshot: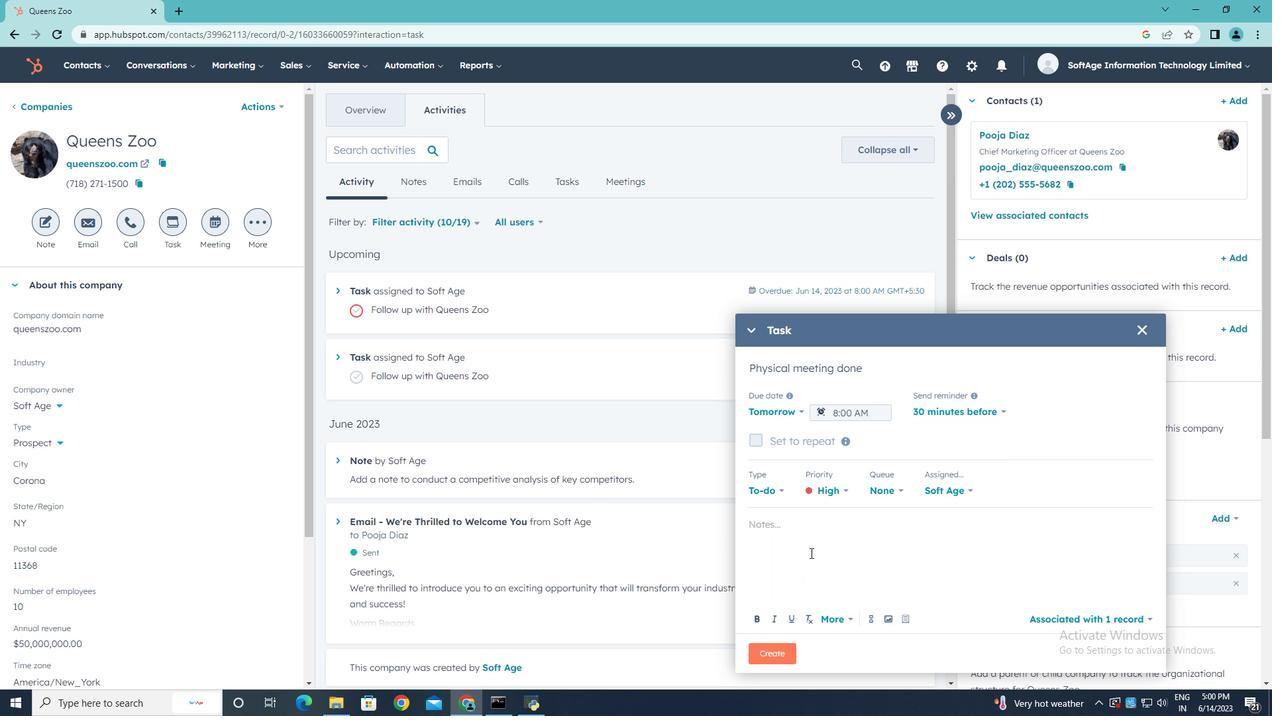 
Action: Mouse pressed left at (800, 529)
Screenshot: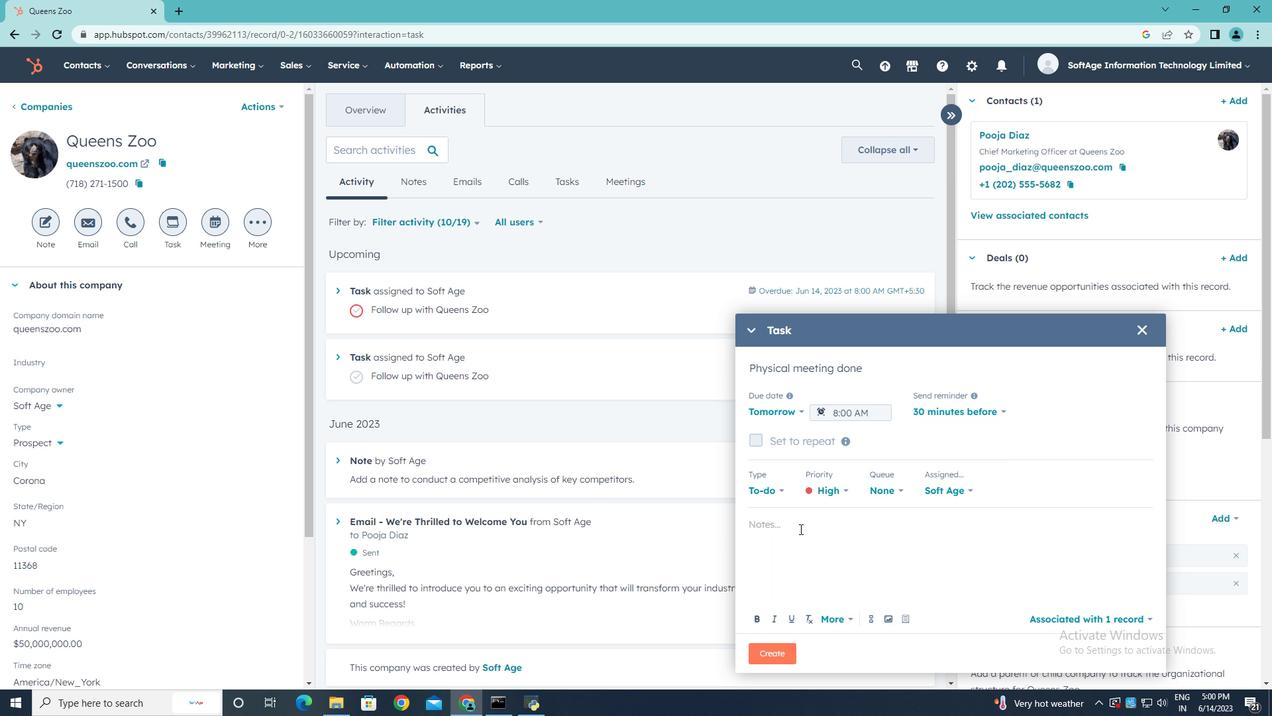 
Action: Key pressed <Key.shift>Review<Key.space>the<Key.space>attached<Key.space>proposal.
Screenshot: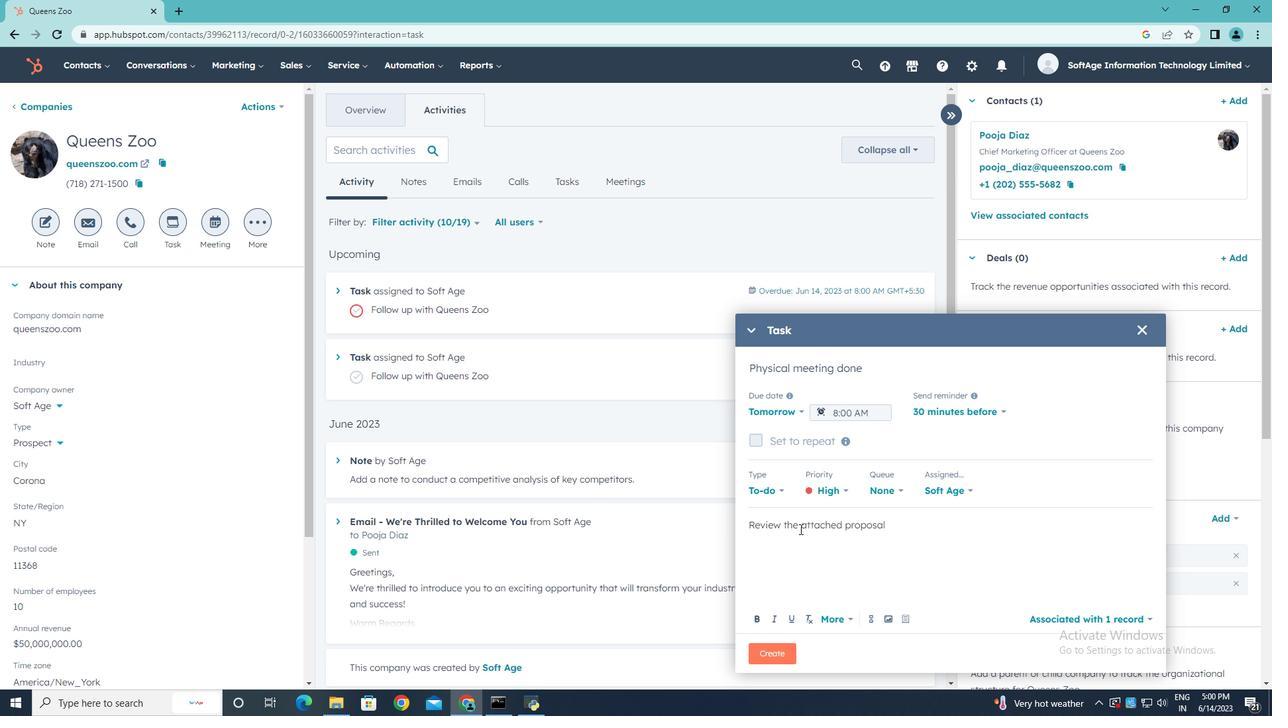 
Action: Mouse moved to (784, 650)
Screenshot: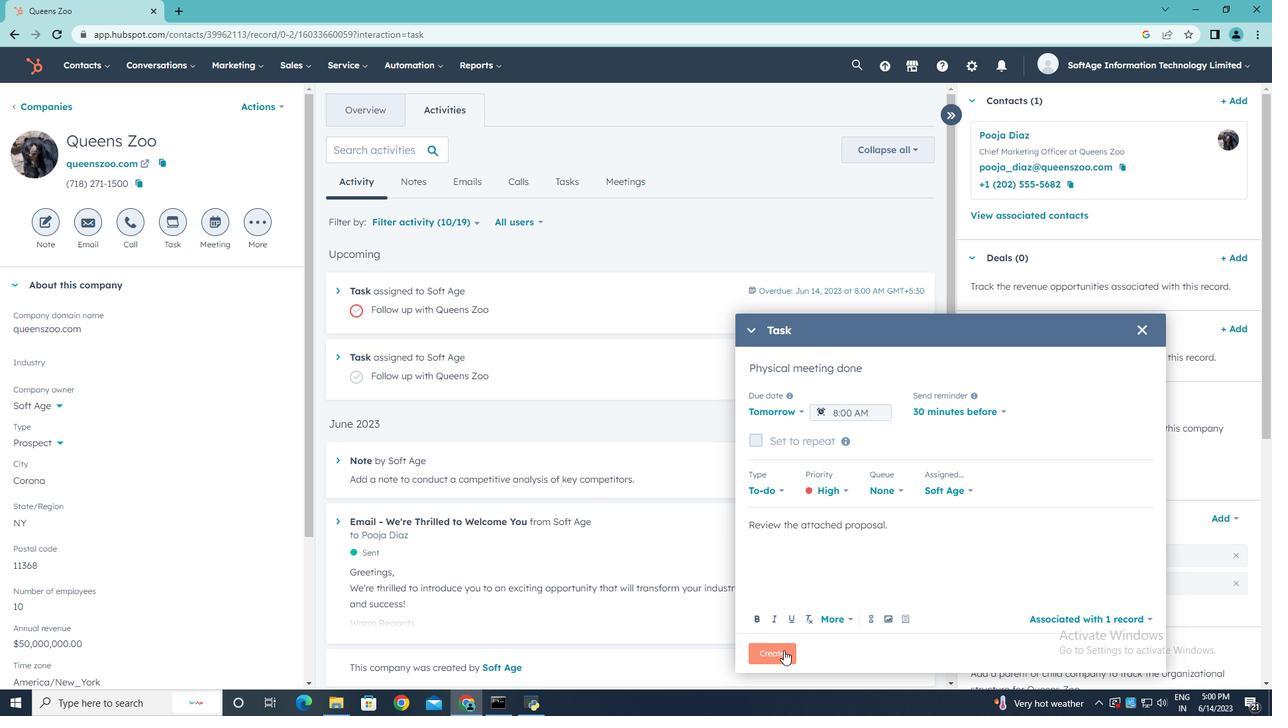 
Action: Mouse pressed left at (784, 650)
Screenshot: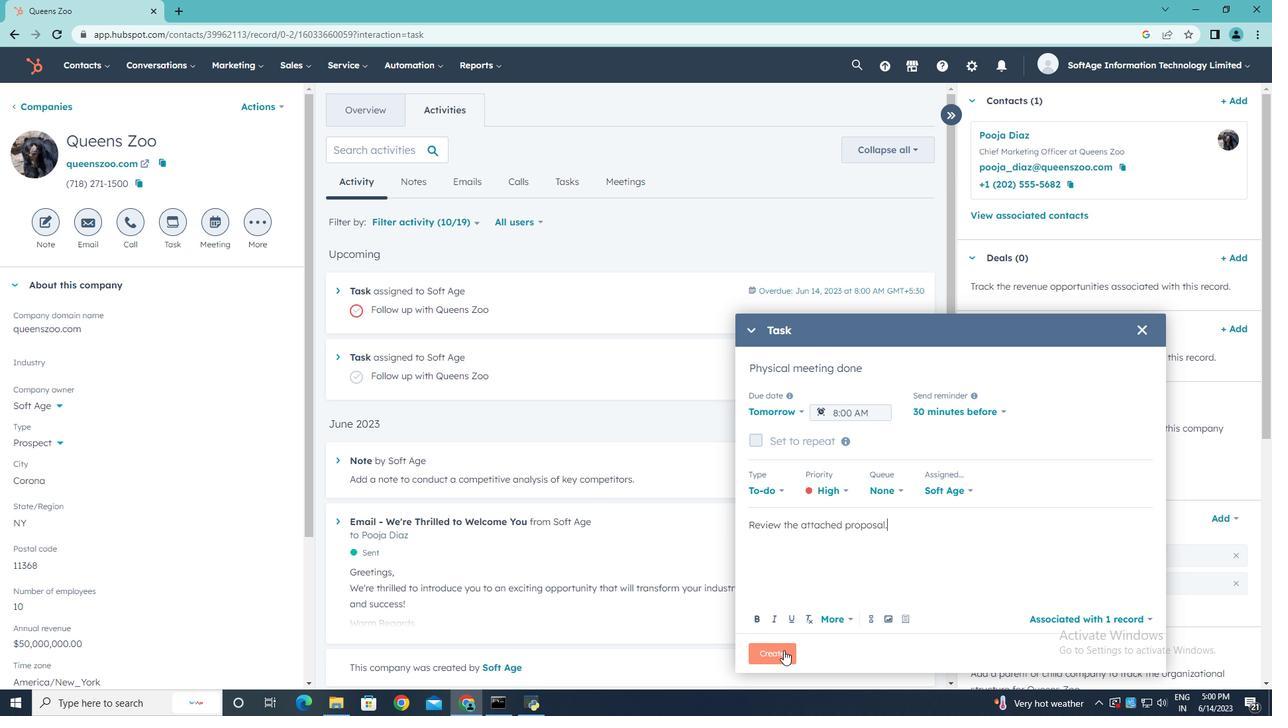 
